 Task: Find connections with filter location Parvatsar with filter topic #Innovativewith filter profile language Potuguese with filter current company Red Chillies Entertainment with filter school VELS University with filter industry Security Guards and Patrol Services with filter service category Email Marketing with filter keywords title Product Manager
Action: Mouse moved to (565, 78)
Screenshot: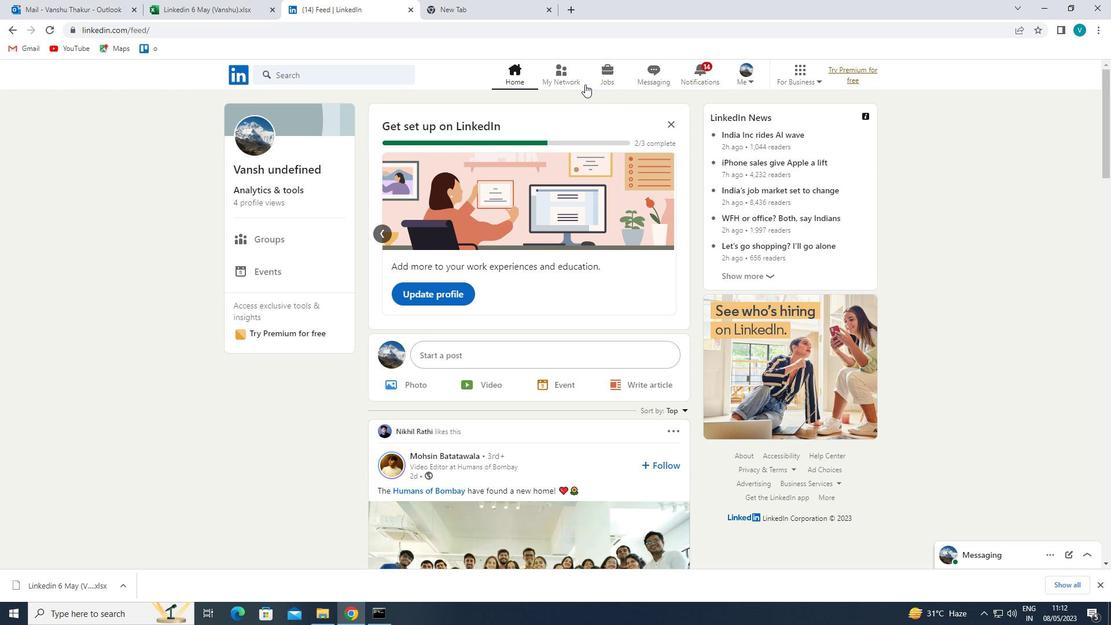 
Action: Mouse pressed left at (565, 78)
Screenshot: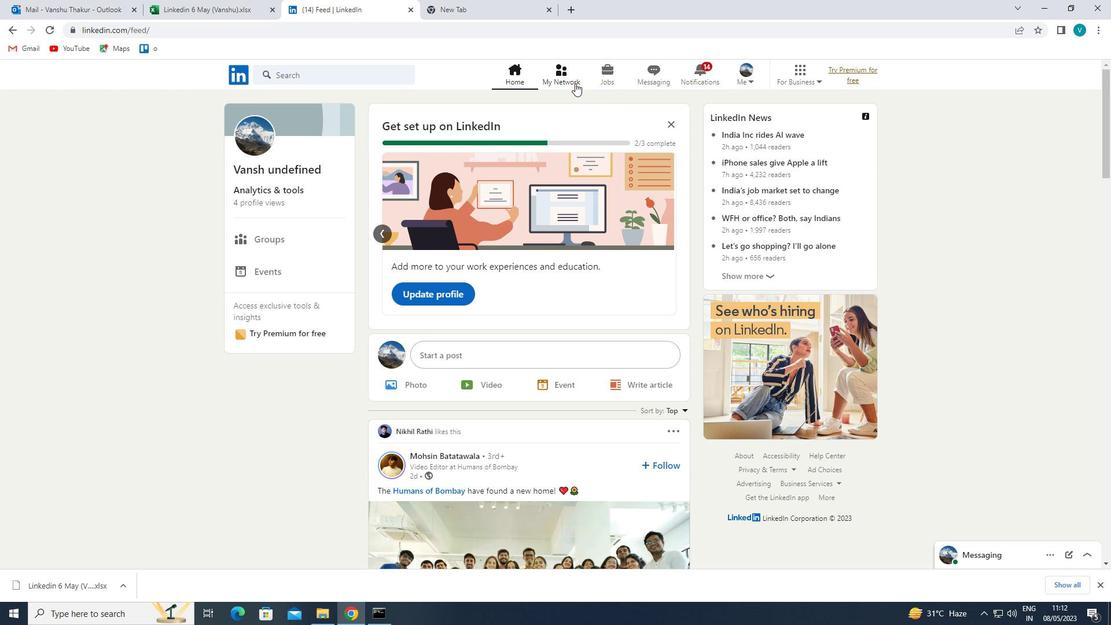 
Action: Mouse moved to (319, 144)
Screenshot: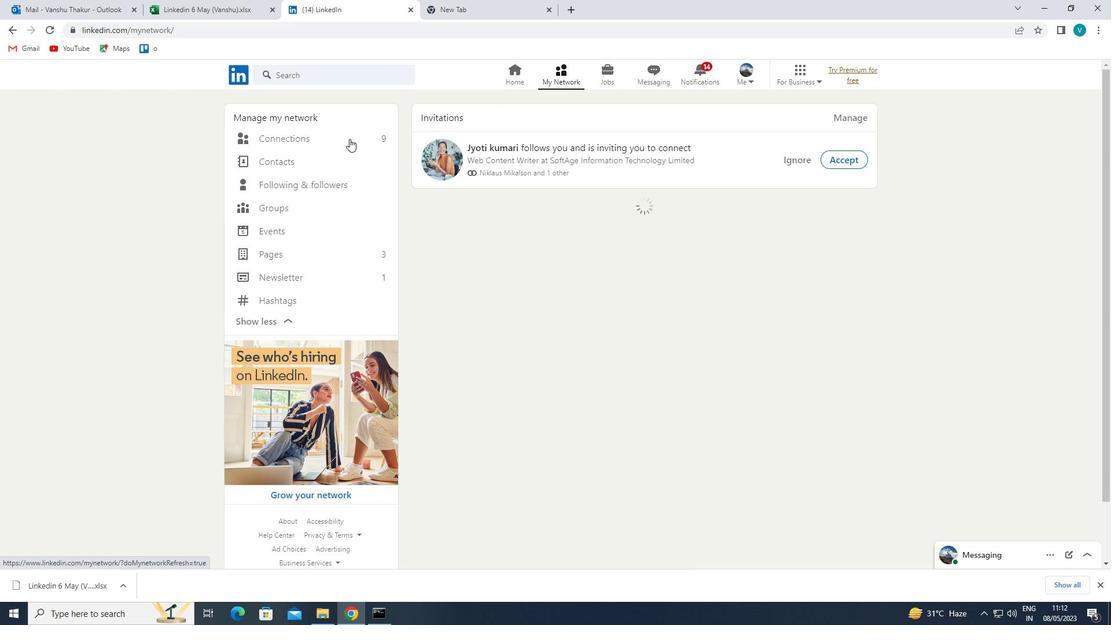 
Action: Mouse pressed left at (319, 144)
Screenshot: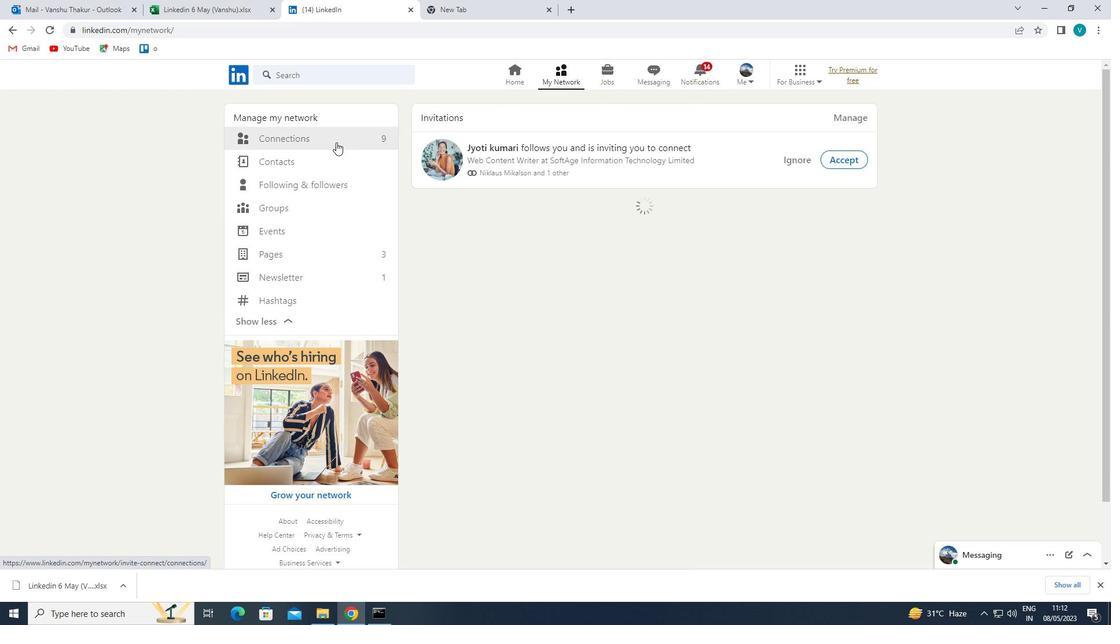 
Action: Mouse moved to (671, 137)
Screenshot: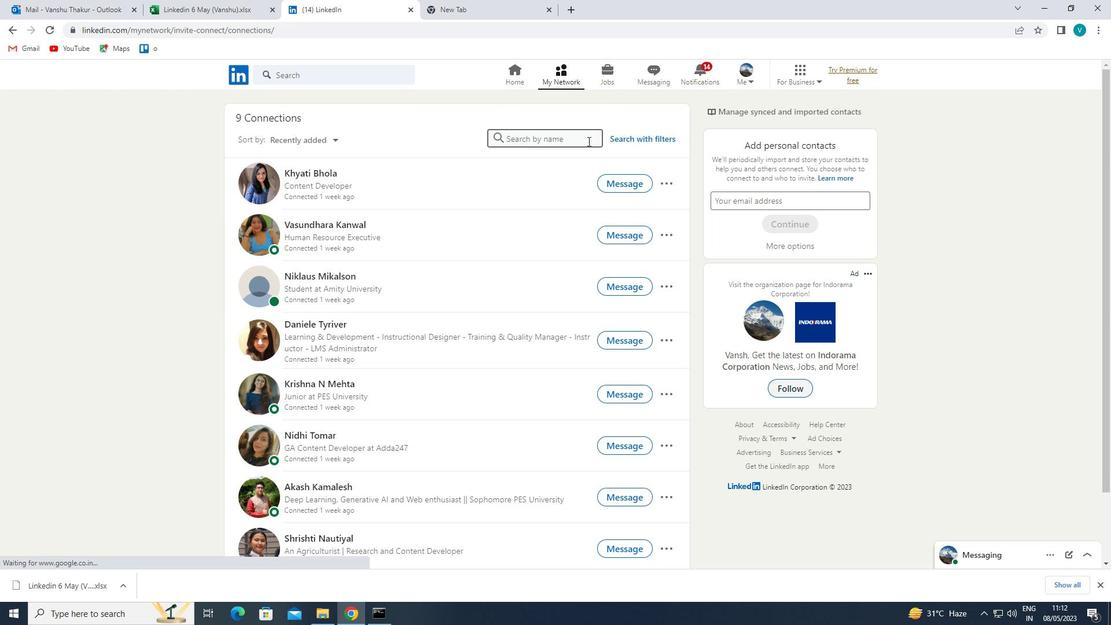 
Action: Mouse pressed left at (671, 137)
Screenshot: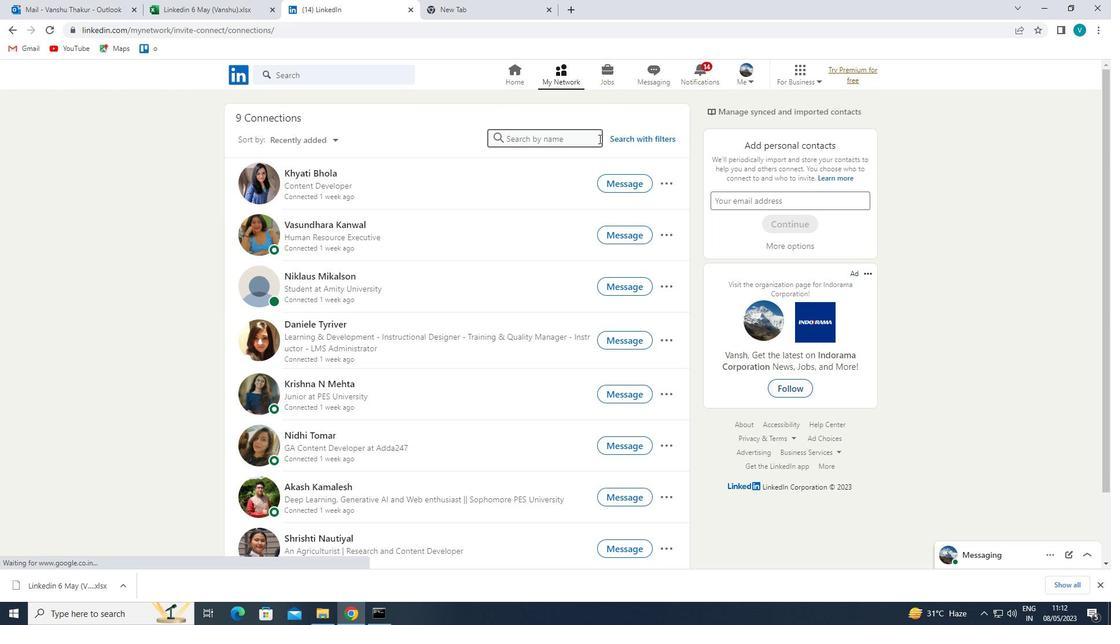 
Action: Mouse moved to (563, 108)
Screenshot: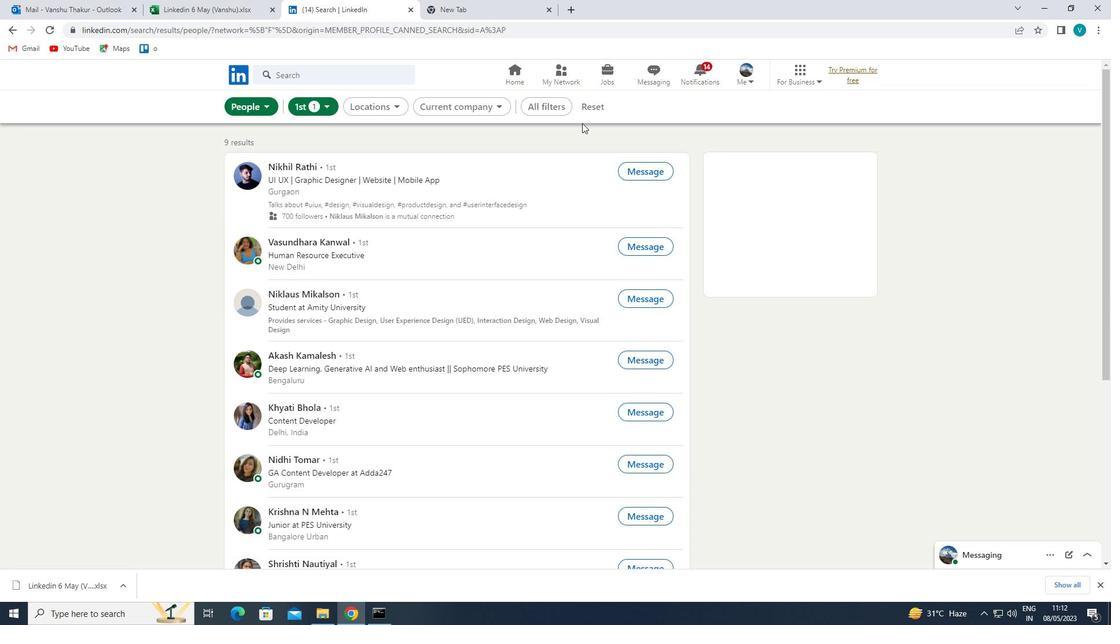 
Action: Mouse pressed left at (563, 108)
Screenshot: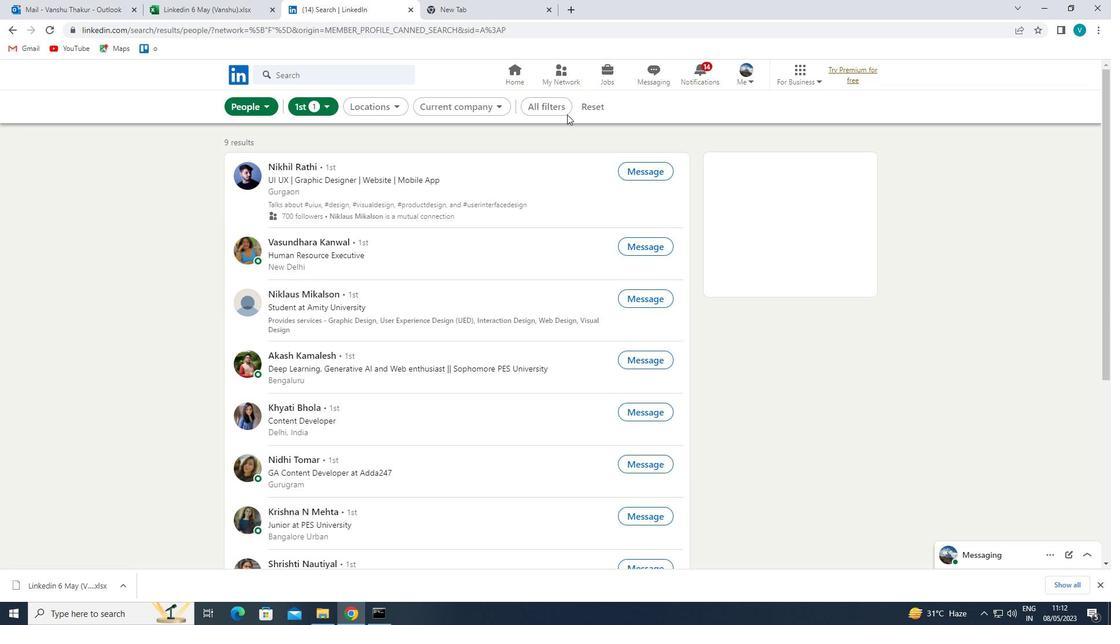 
Action: Mouse moved to (972, 231)
Screenshot: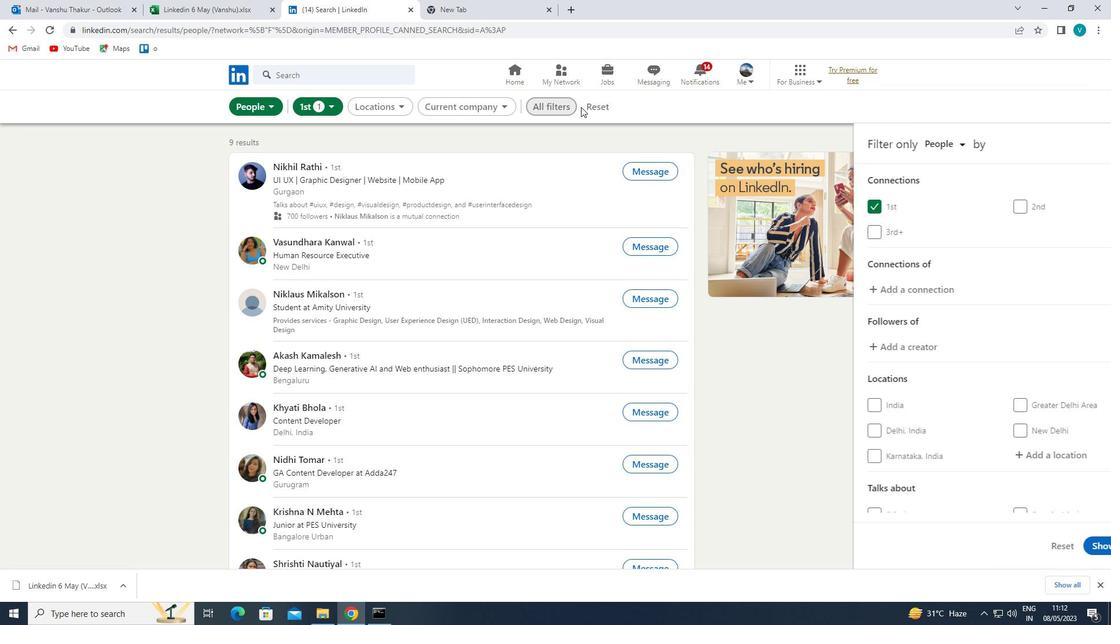 
Action: Mouse scrolled (972, 231) with delta (0, 0)
Screenshot: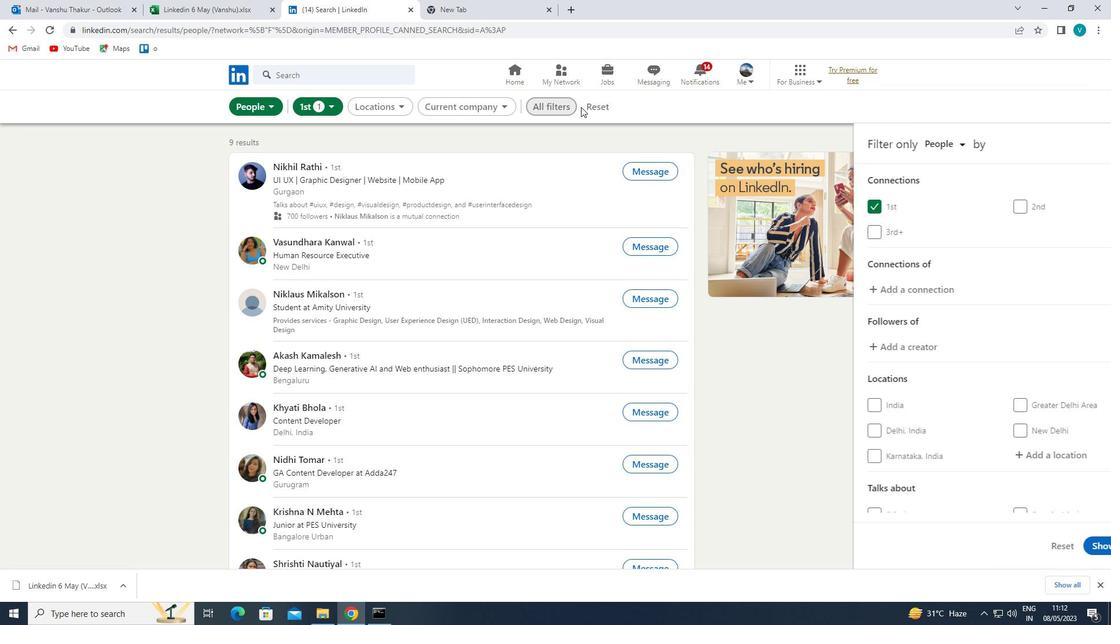 
Action: Mouse moved to (973, 233)
Screenshot: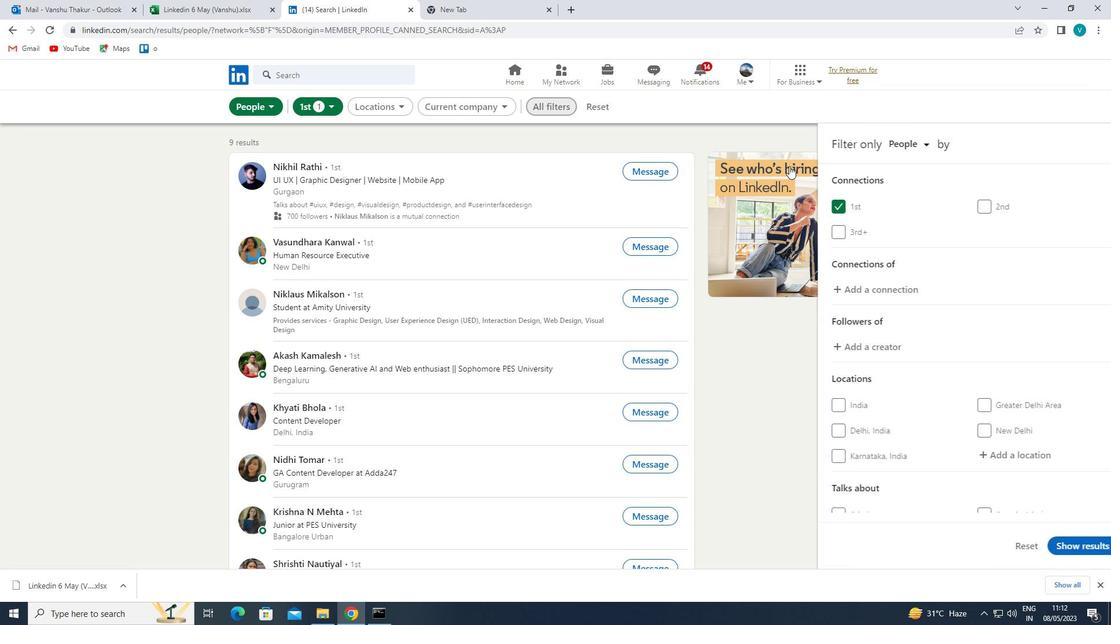
Action: Mouse scrolled (973, 233) with delta (0, 0)
Screenshot: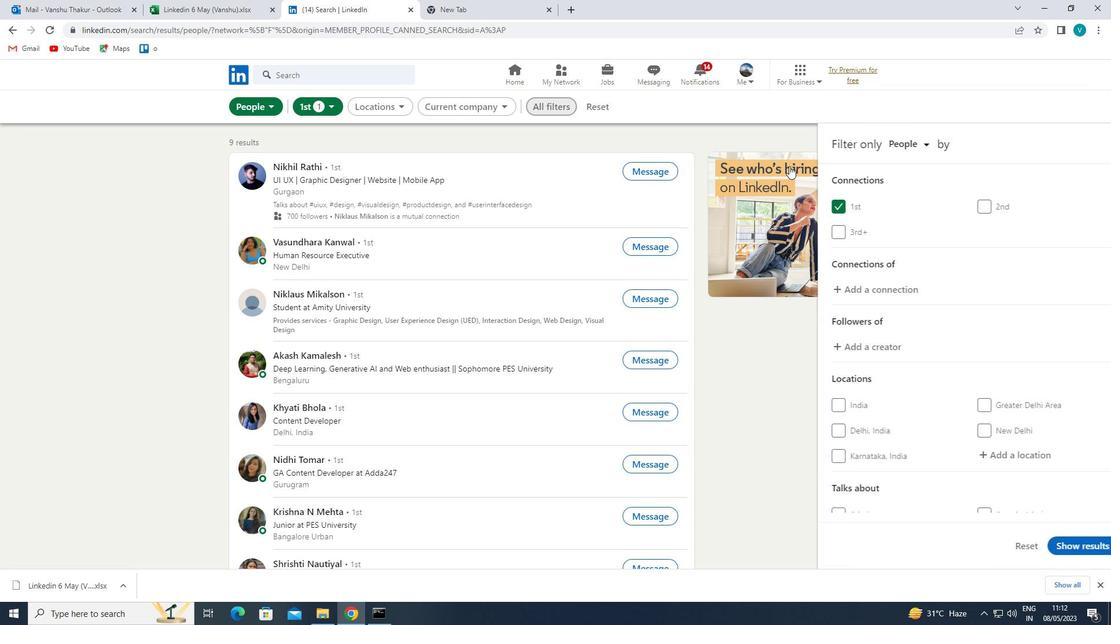 
Action: Mouse moved to (994, 335)
Screenshot: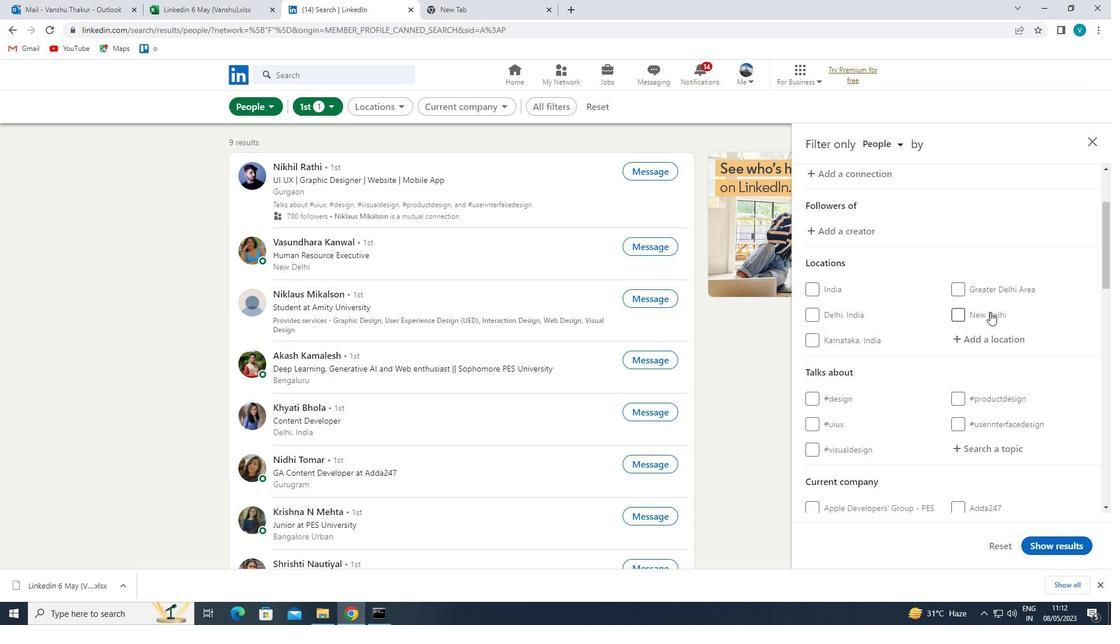 
Action: Mouse pressed left at (994, 335)
Screenshot: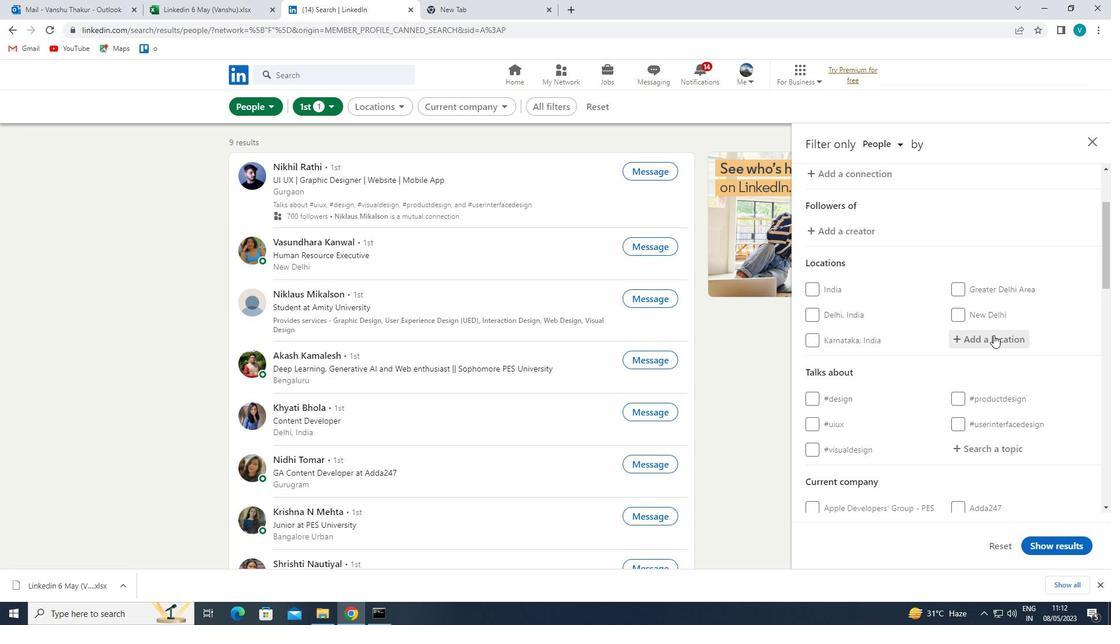
Action: Mouse moved to (944, 308)
Screenshot: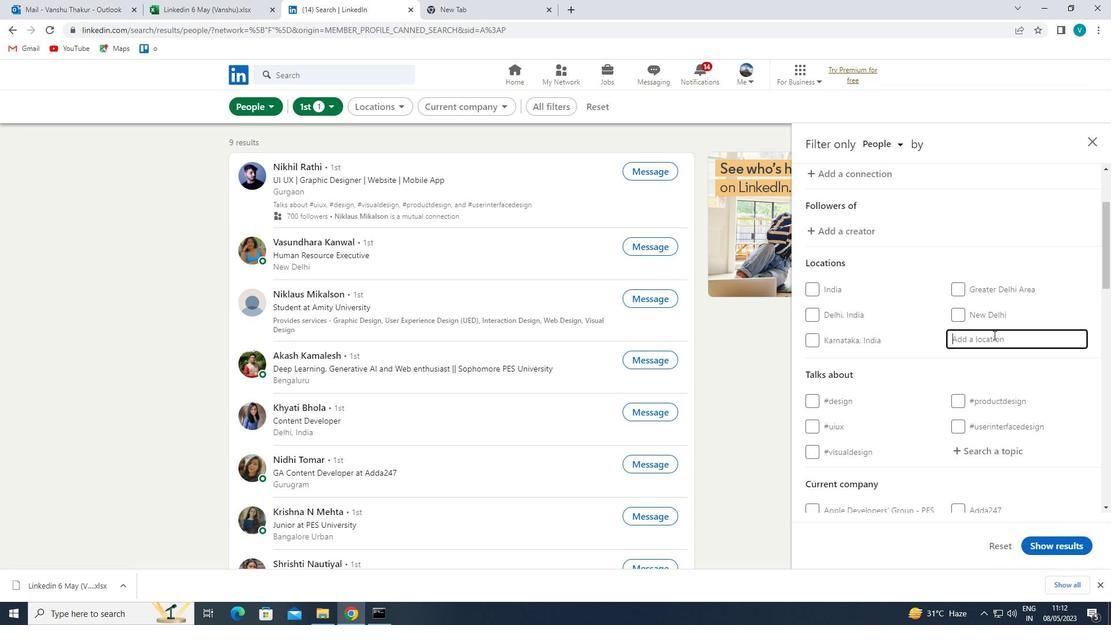 
Action: Key pressed <Key.shift>PARVATASR
Screenshot: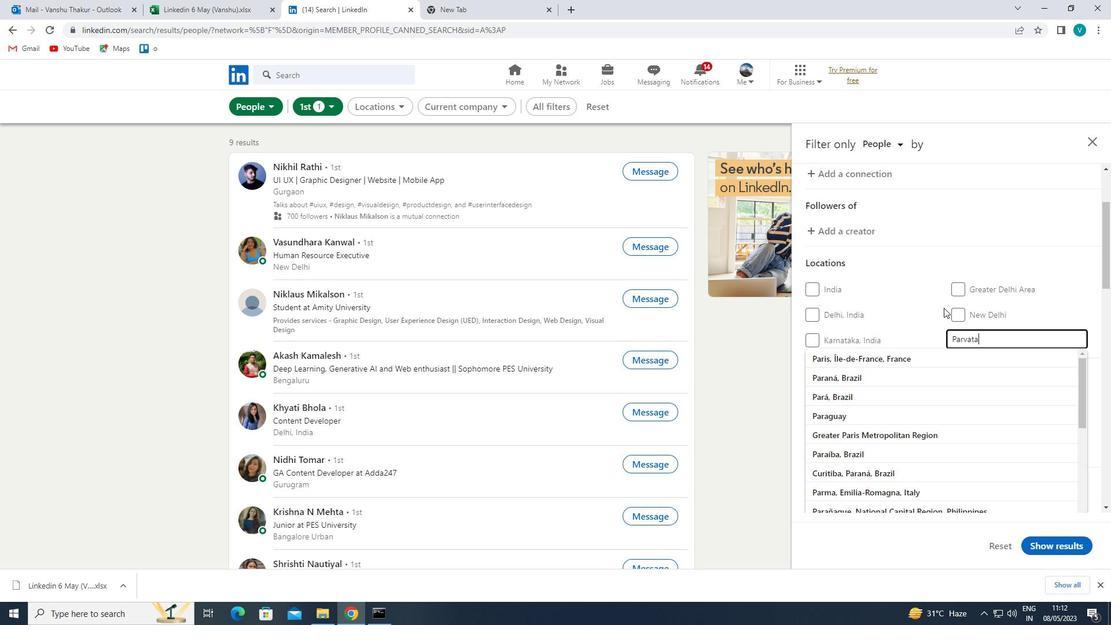 
Action: Mouse moved to (951, 333)
Screenshot: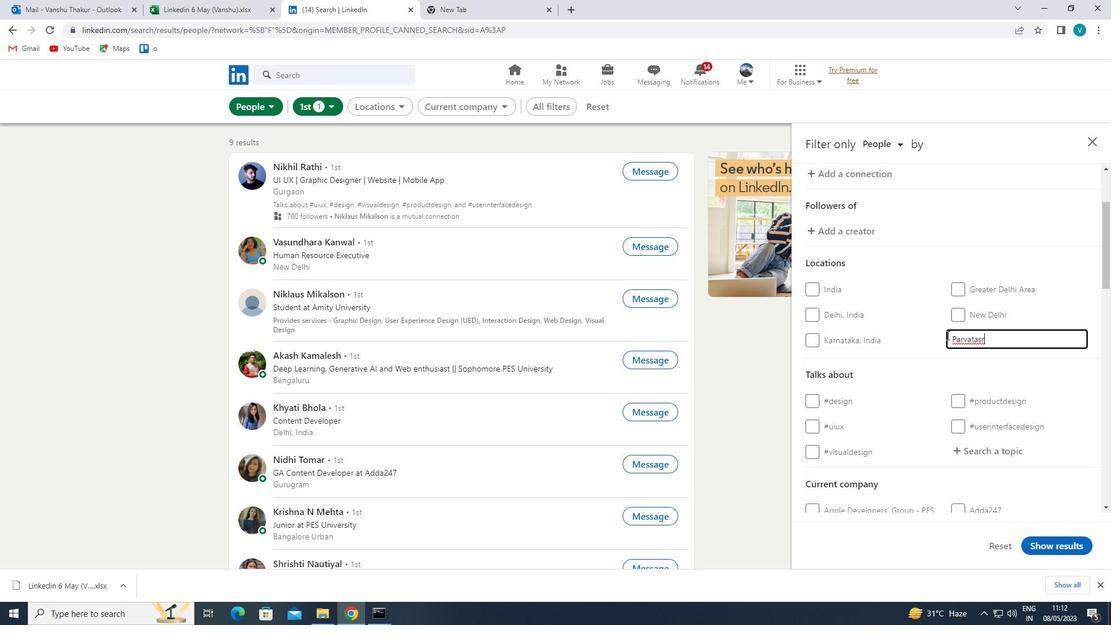 
Action: Key pressed <Key.backspace><Key.backspace><Key.backspace>SAR
Screenshot: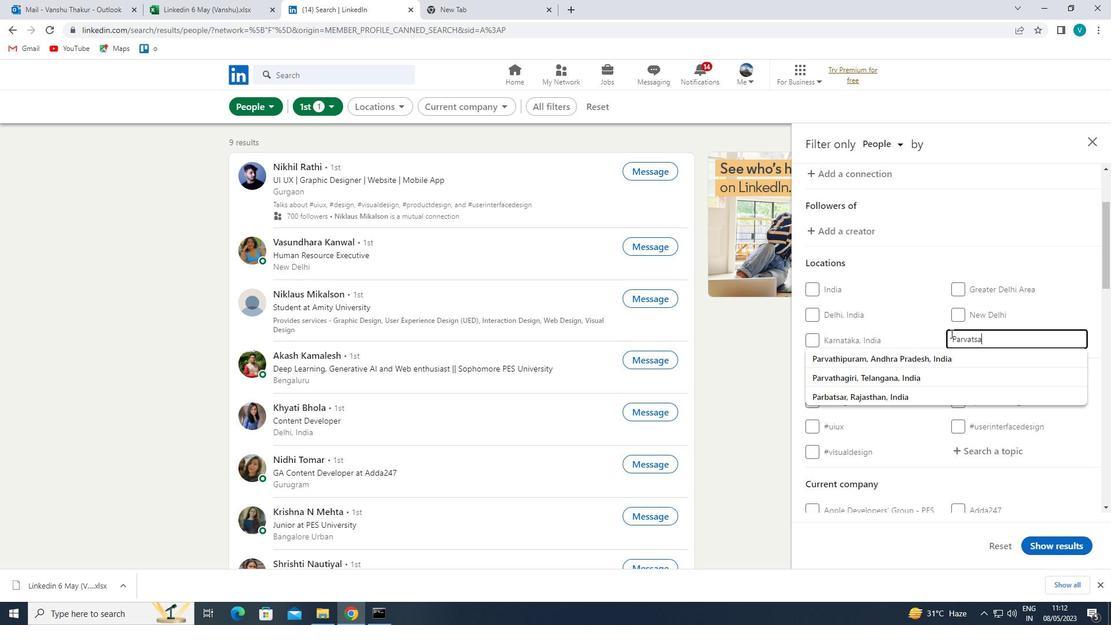 
Action: Mouse moved to (958, 350)
Screenshot: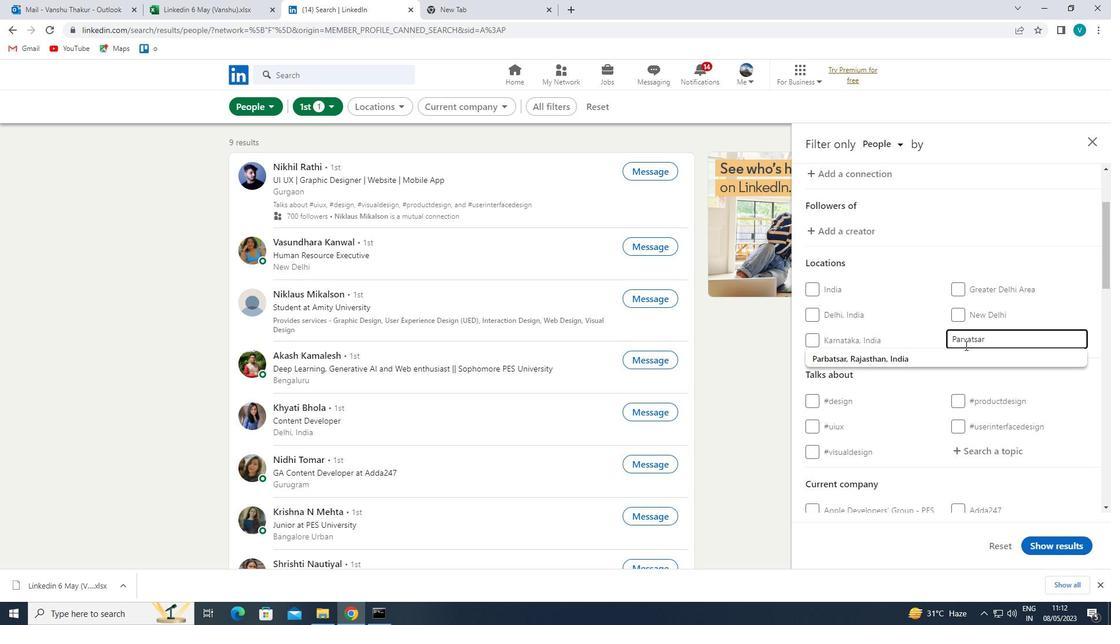
Action: Mouse pressed left at (958, 350)
Screenshot: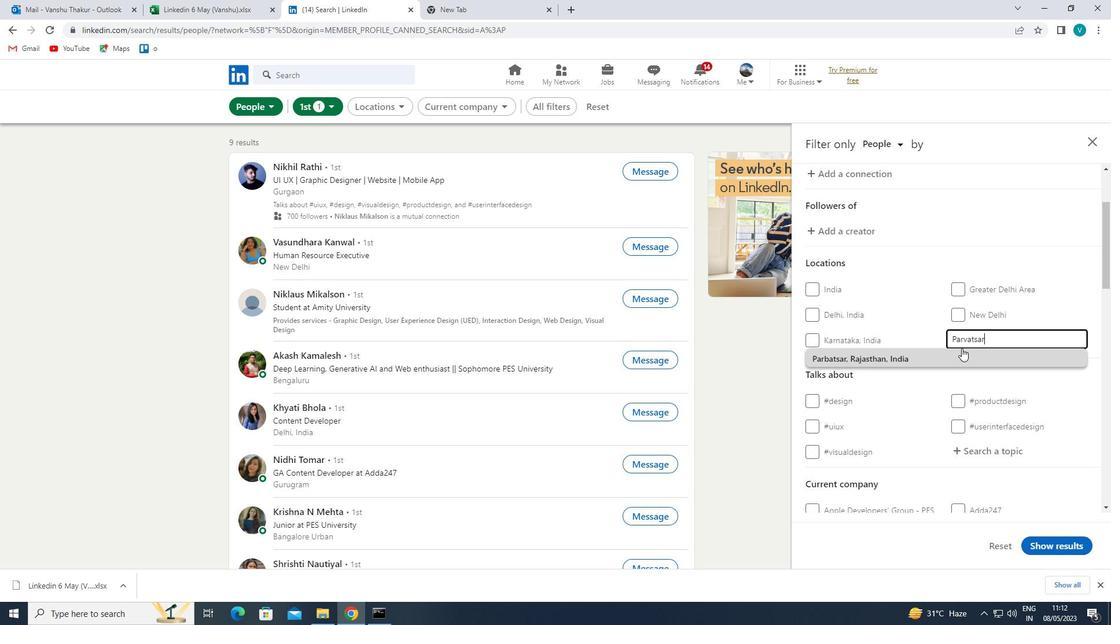 
Action: Mouse moved to (961, 356)
Screenshot: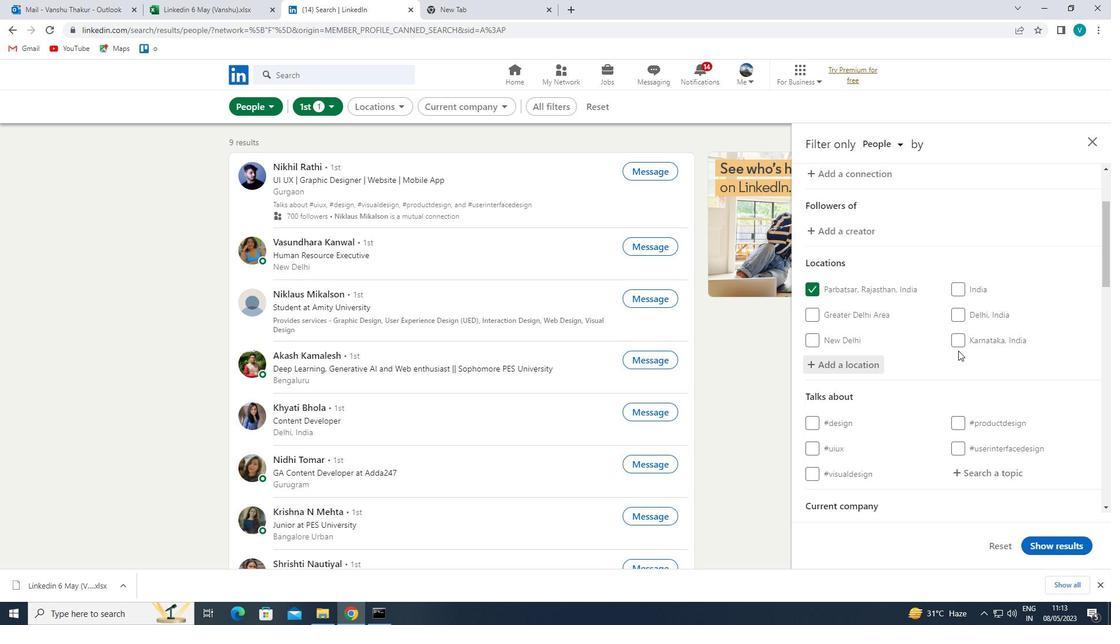 
Action: Mouse scrolled (961, 356) with delta (0, 0)
Screenshot: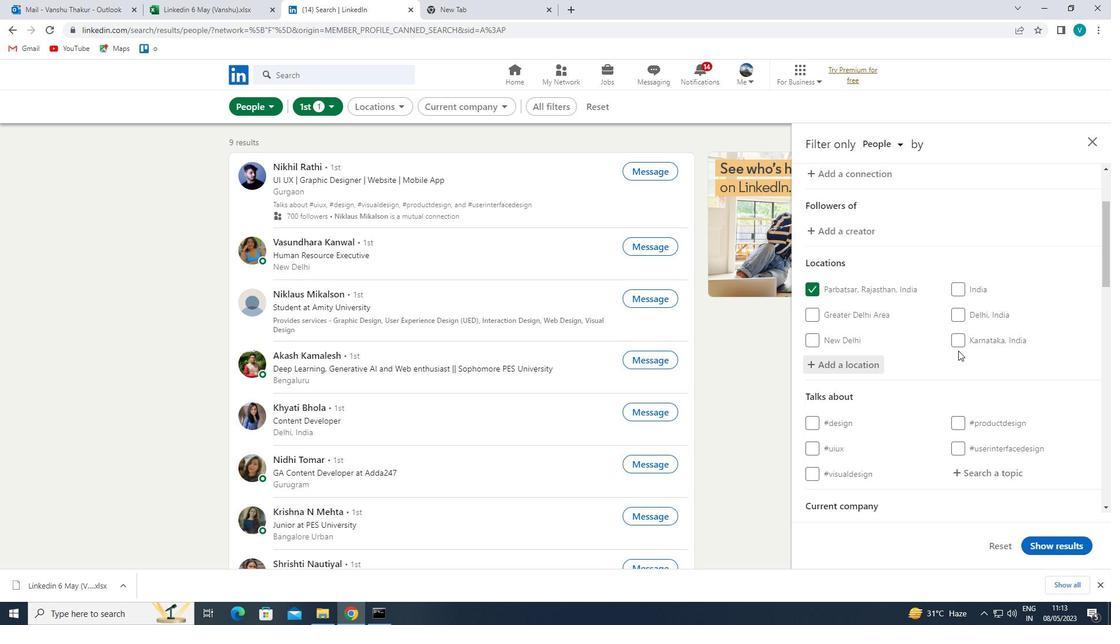 
Action: Mouse moved to (963, 359)
Screenshot: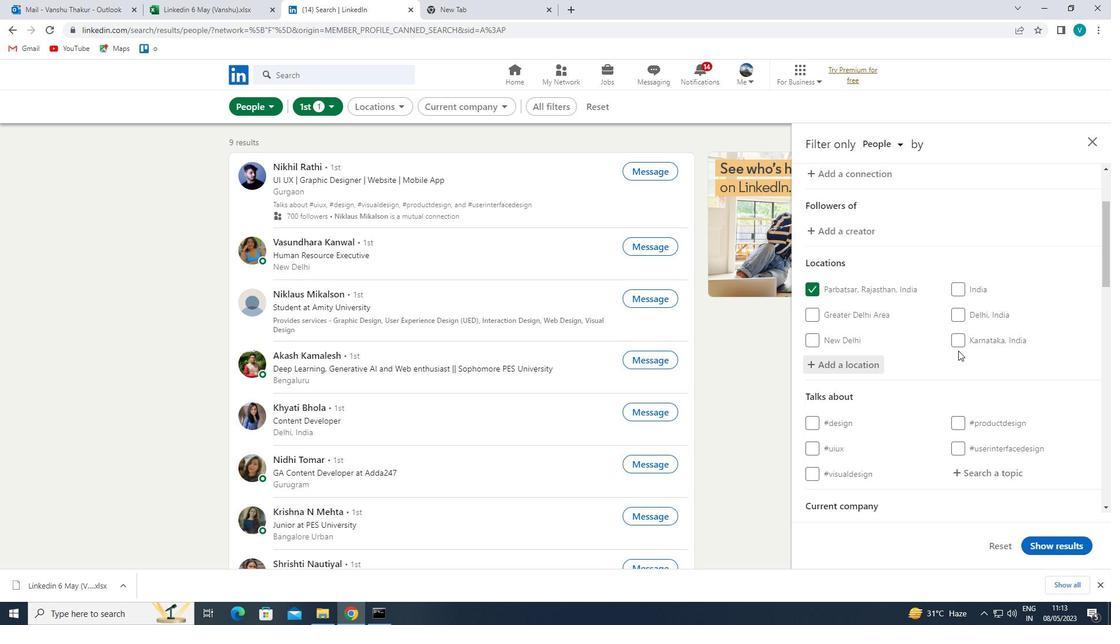 
Action: Mouse scrolled (963, 358) with delta (0, 0)
Screenshot: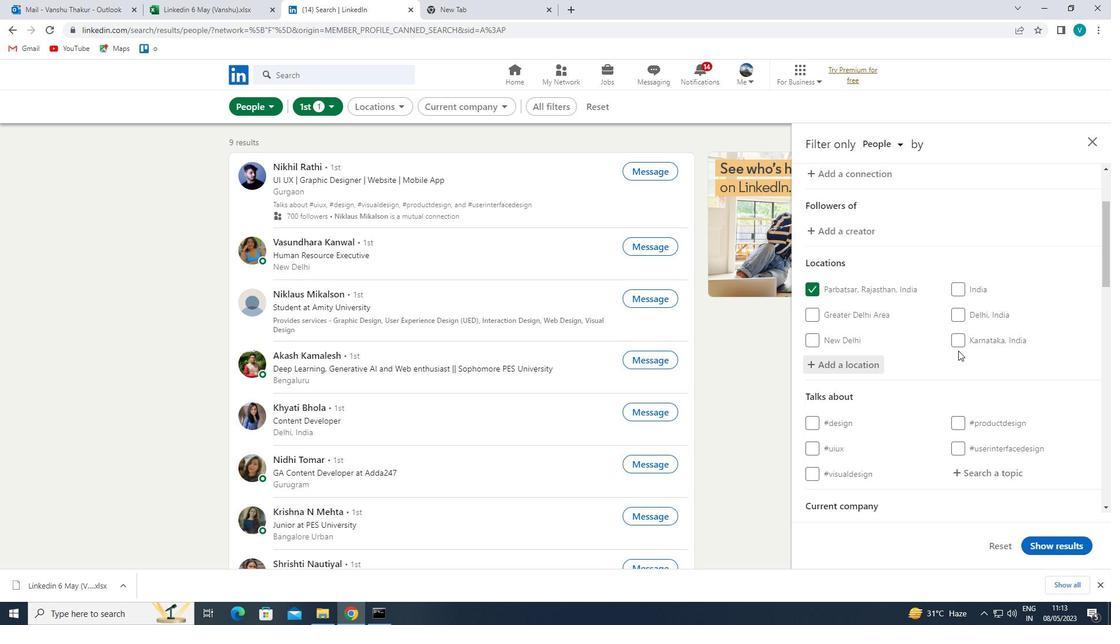 
Action: Mouse moved to (991, 362)
Screenshot: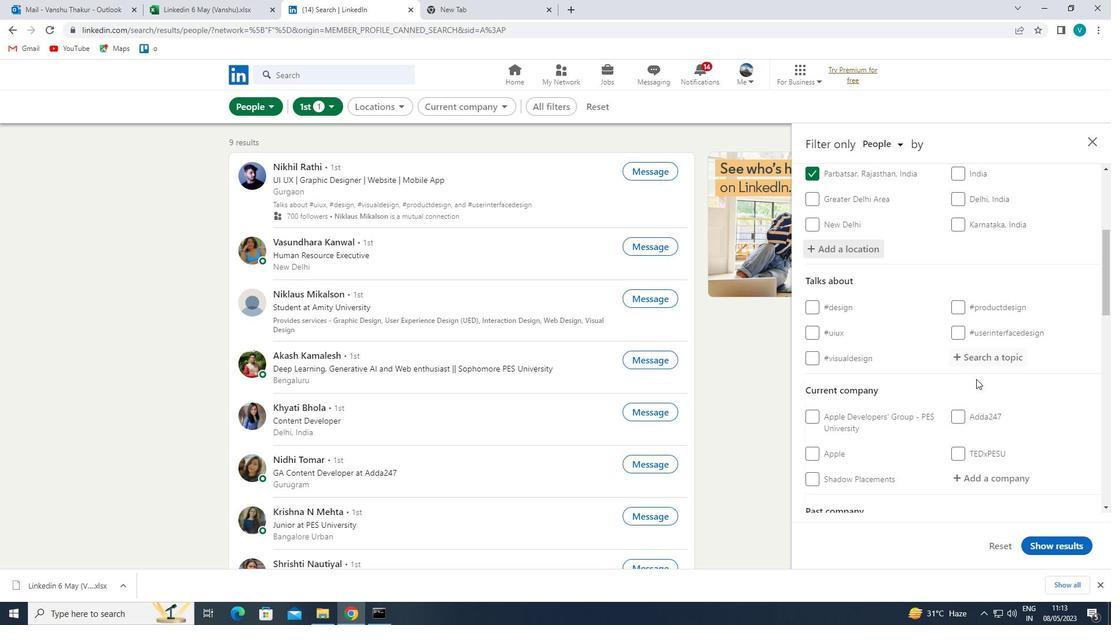 
Action: Mouse pressed left at (991, 362)
Screenshot: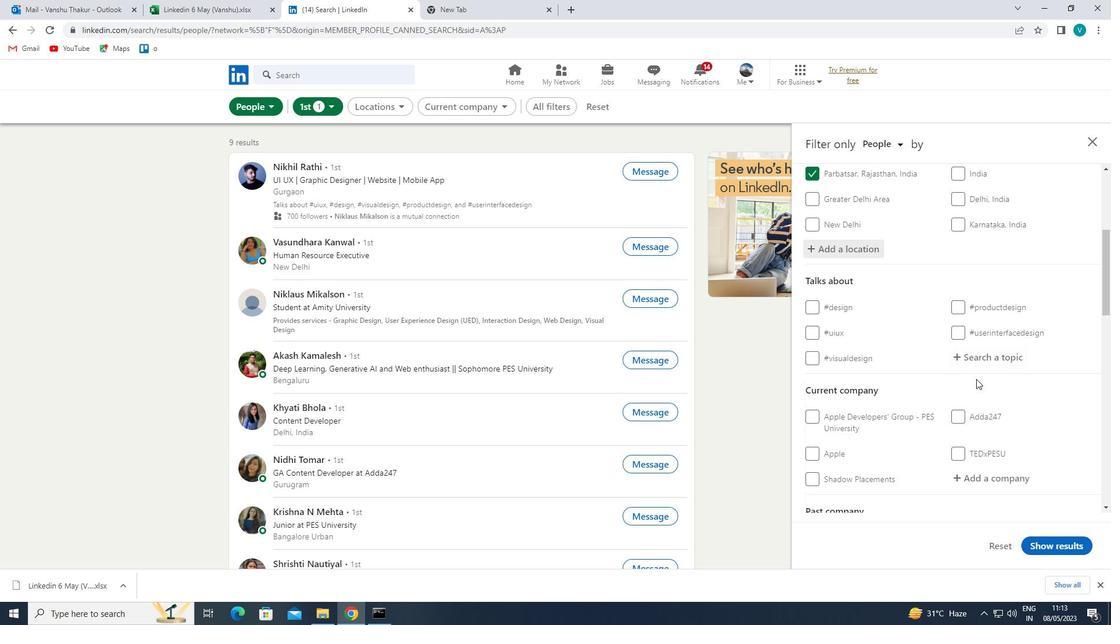 
Action: Mouse moved to (992, 361)
Screenshot: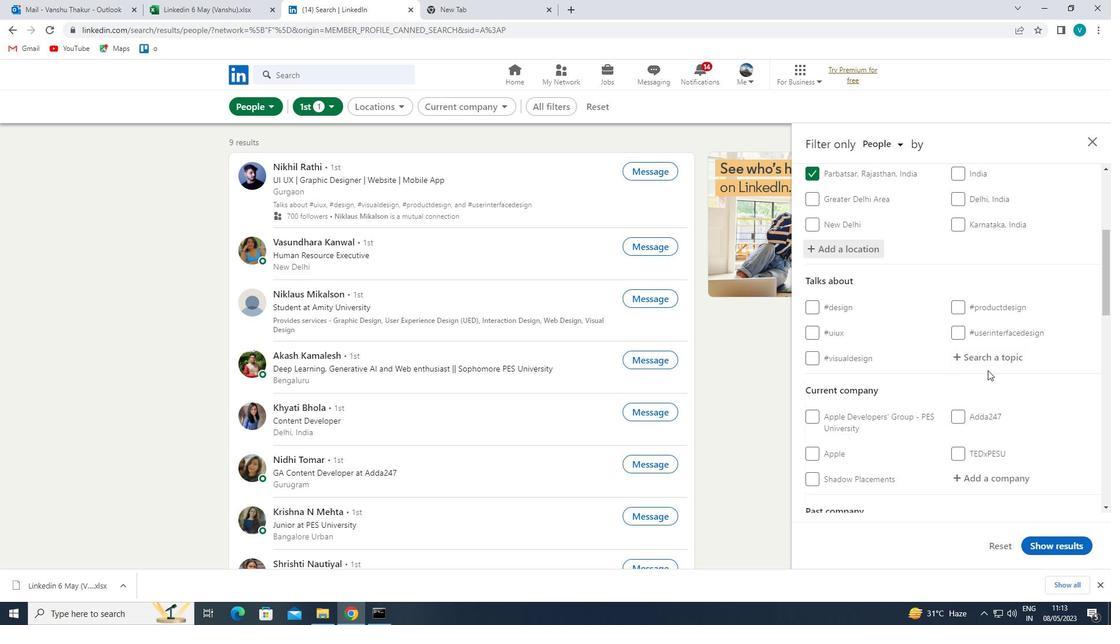 
Action: Key pressed INNO
Screenshot: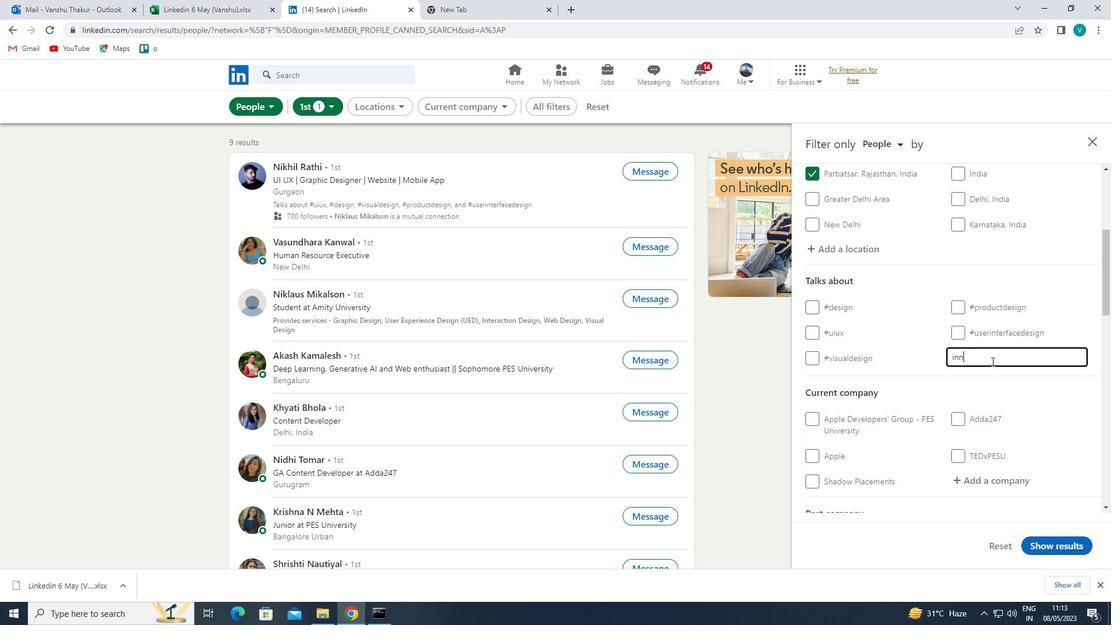 
Action: Mouse moved to (968, 347)
Screenshot: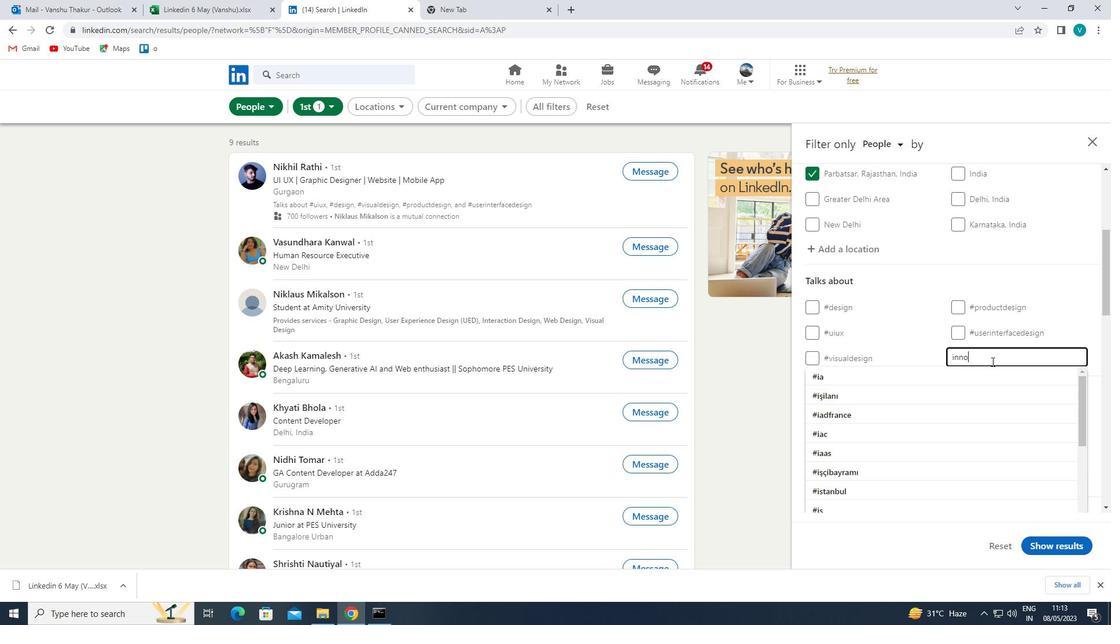 
Action: Key pressed VA
Screenshot: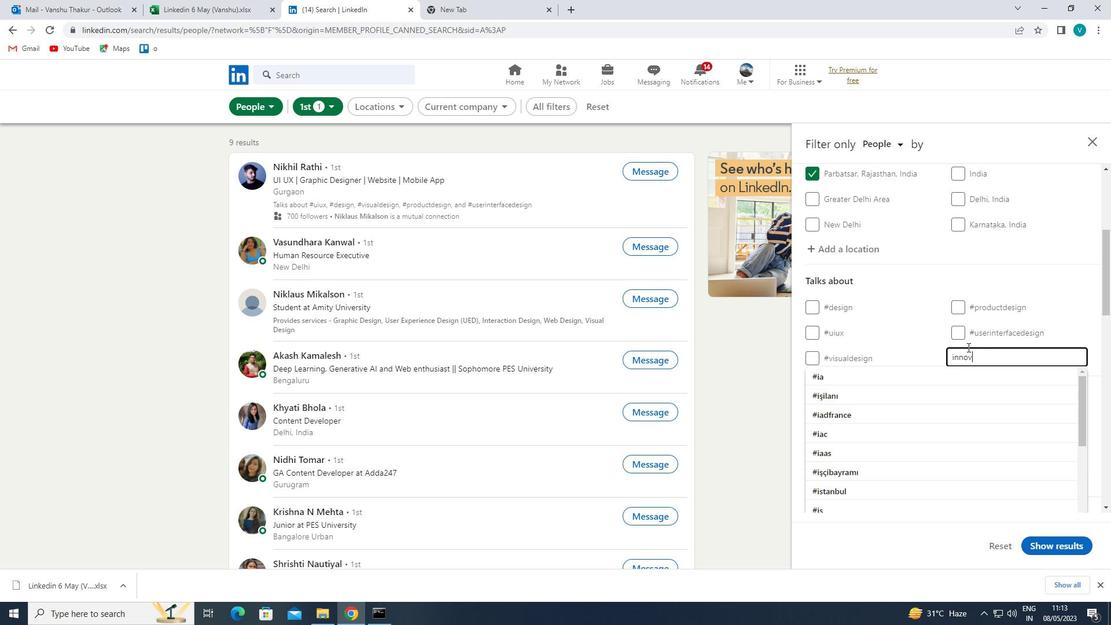 
Action: Mouse moved to (986, 328)
Screenshot: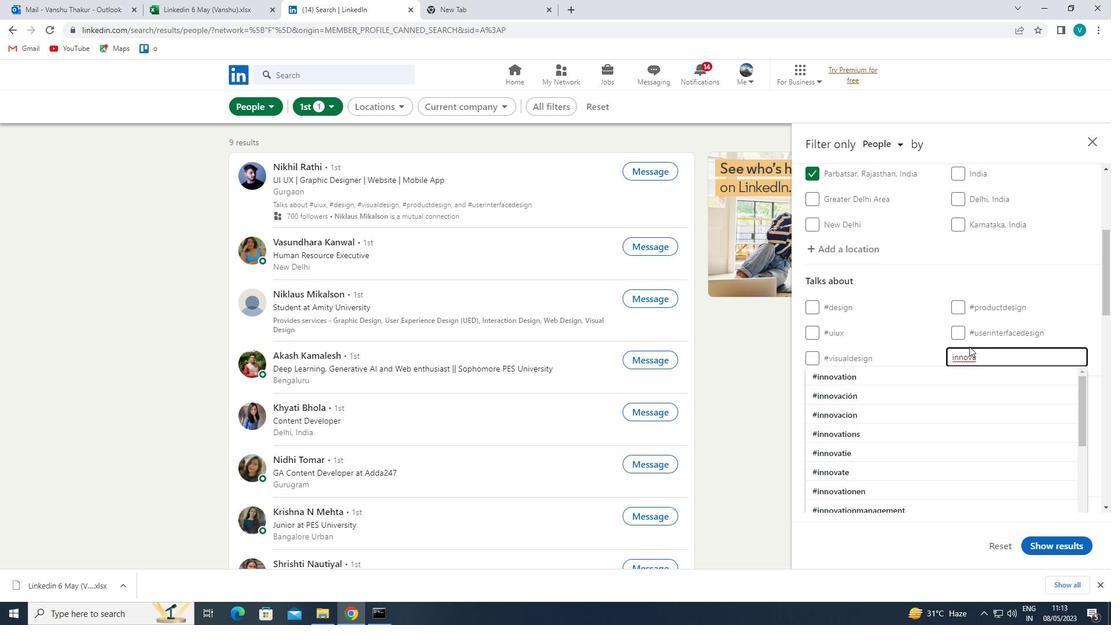 
Action: Key pressed TIVE
Screenshot: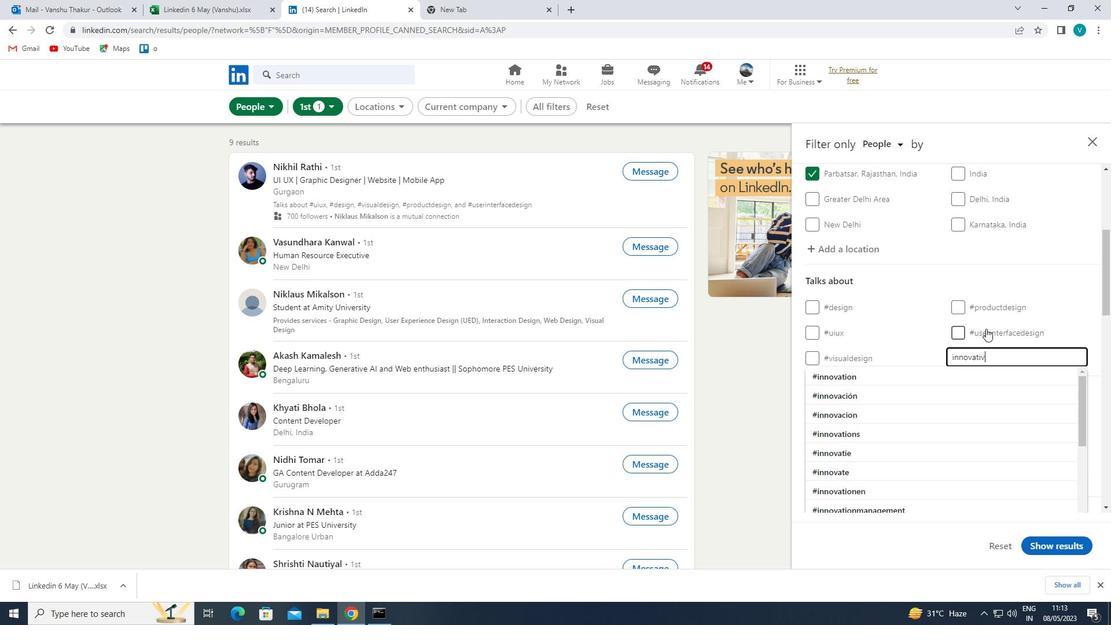 
Action: Mouse moved to (922, 369)
Screenshot: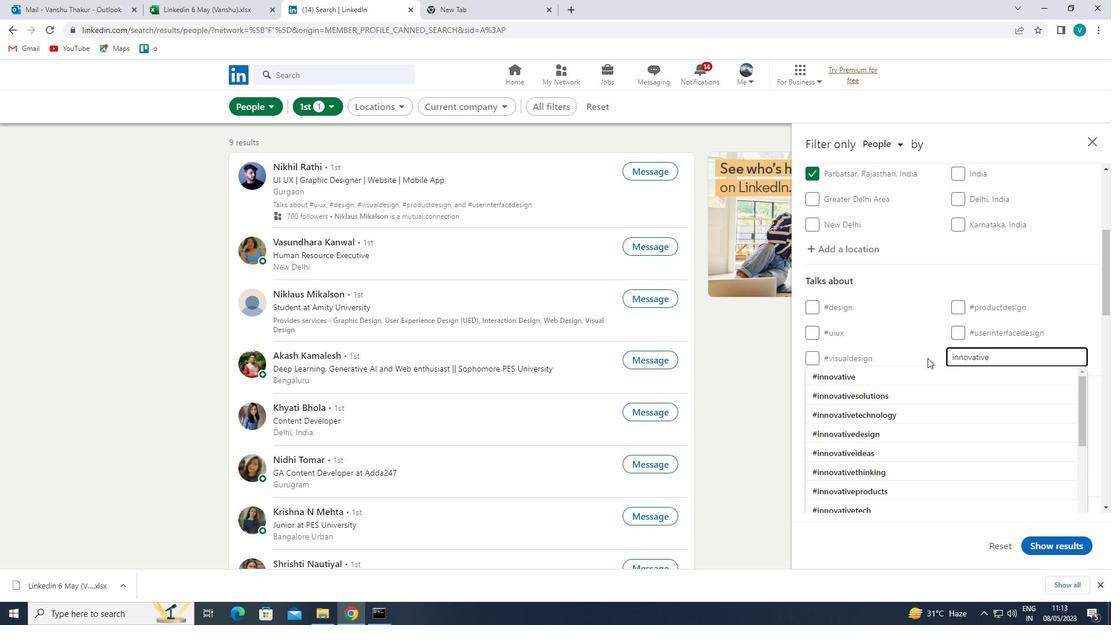 
Action: Mouse pressed left at (922, 369)
Screenshot: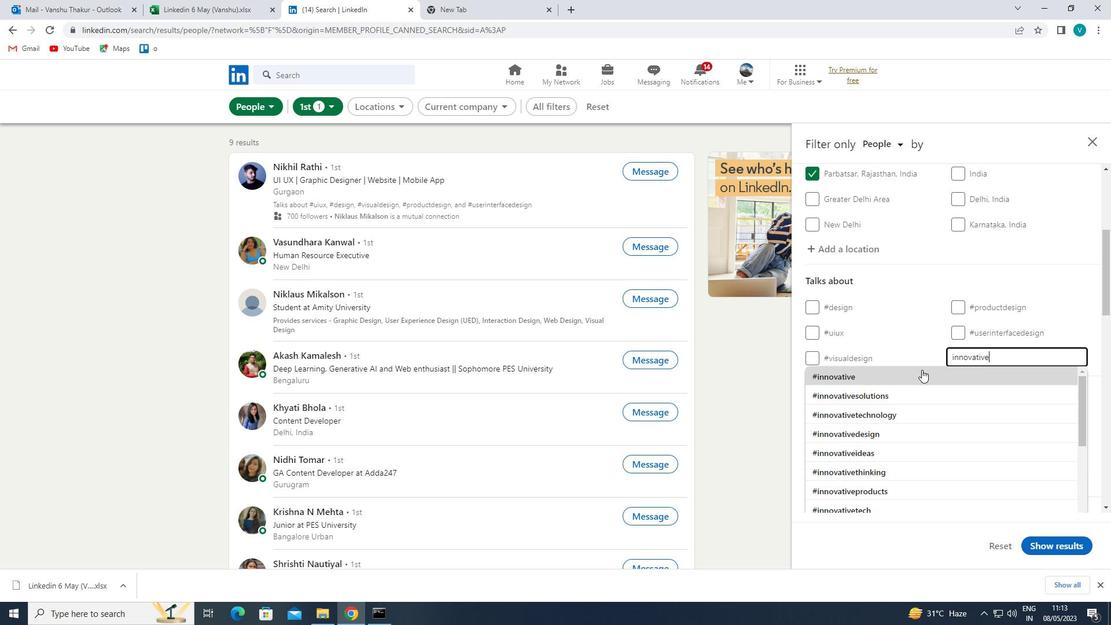 
Action: Mouse moved to (923, 370)
Screenshot: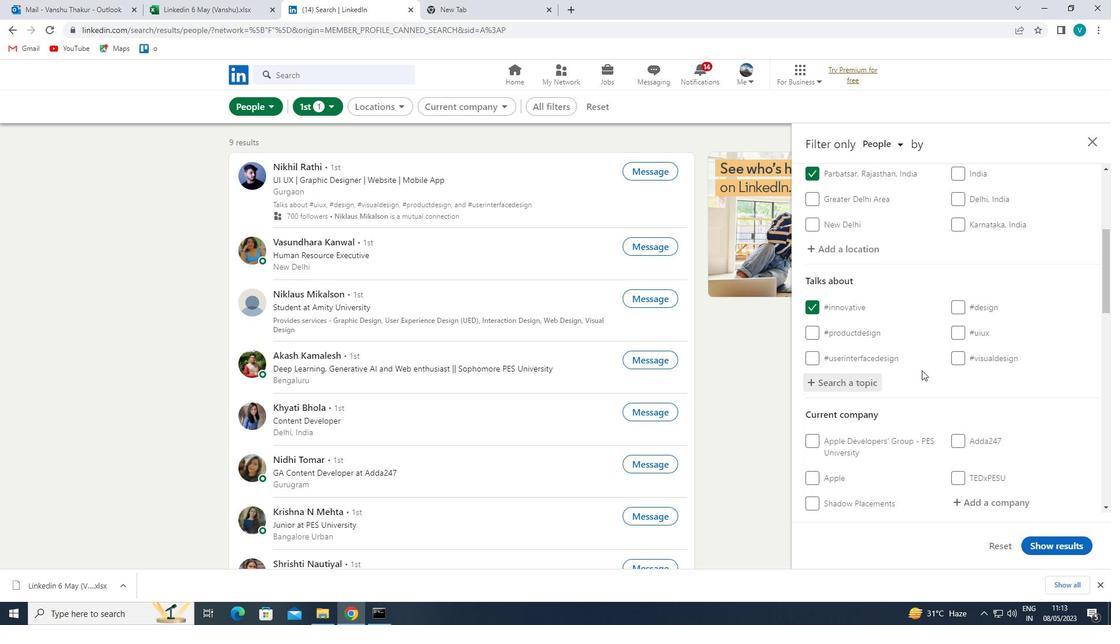 
Action: Mouse scrolled (923, 369) with delta (0, 0)
Screenshot: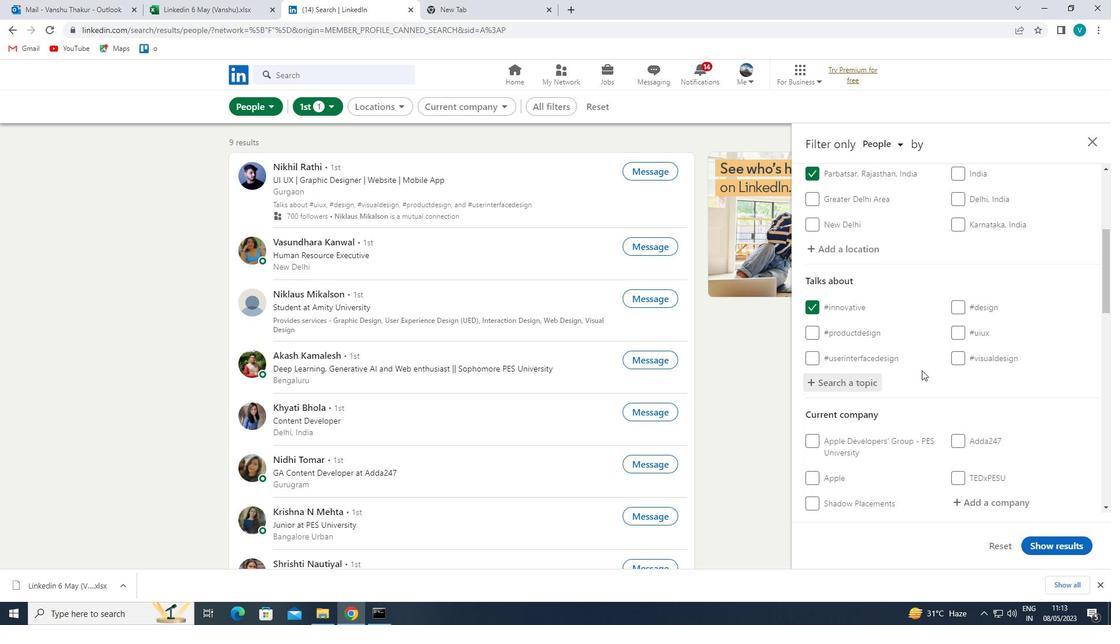 
Action: Mouse moved to (924, 372)
Screenshot: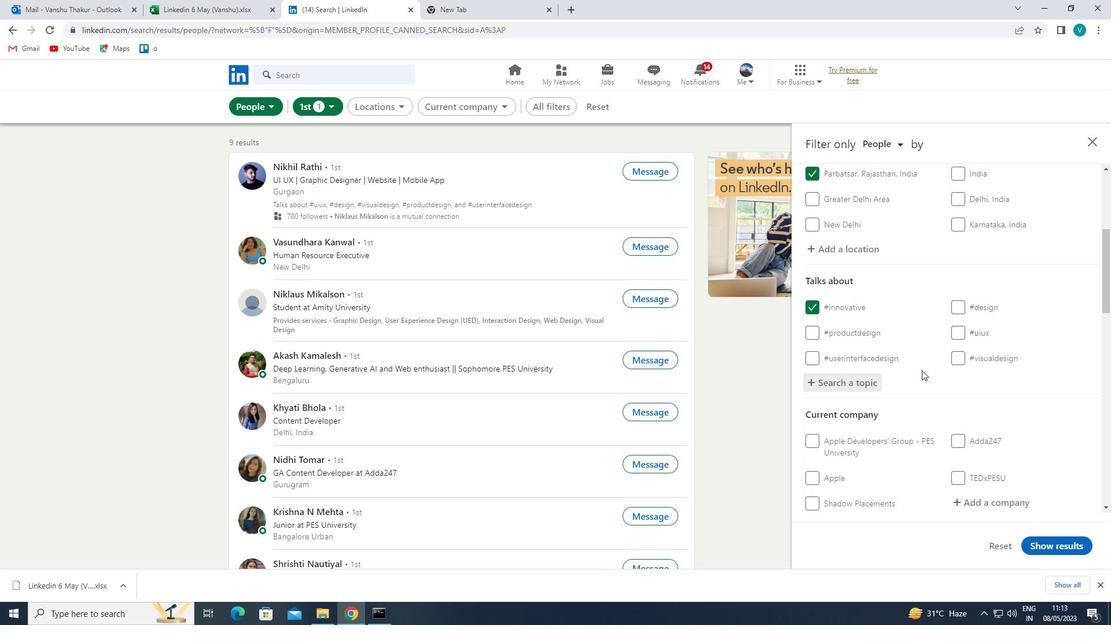 
Action: Mouse scrolled (924, 371) with delta (0, 0)
Screenshot: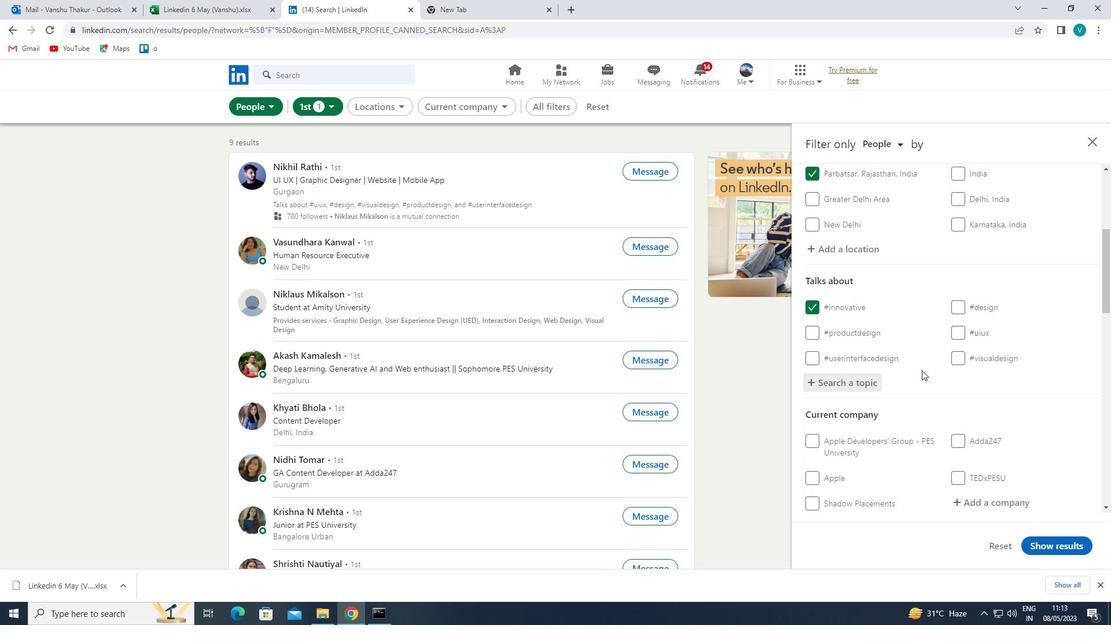 
Action: Mouse moved to (925, 374)
Screenshot: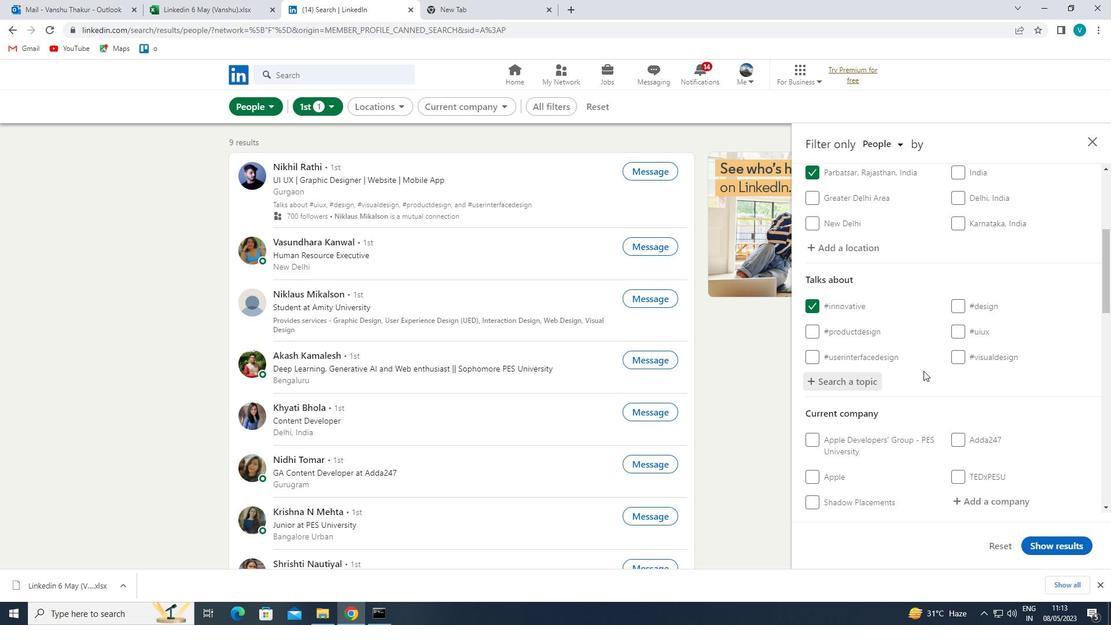 
Action: Mouse scrolled (925, 373) with delta (0, 0)
Screenshot: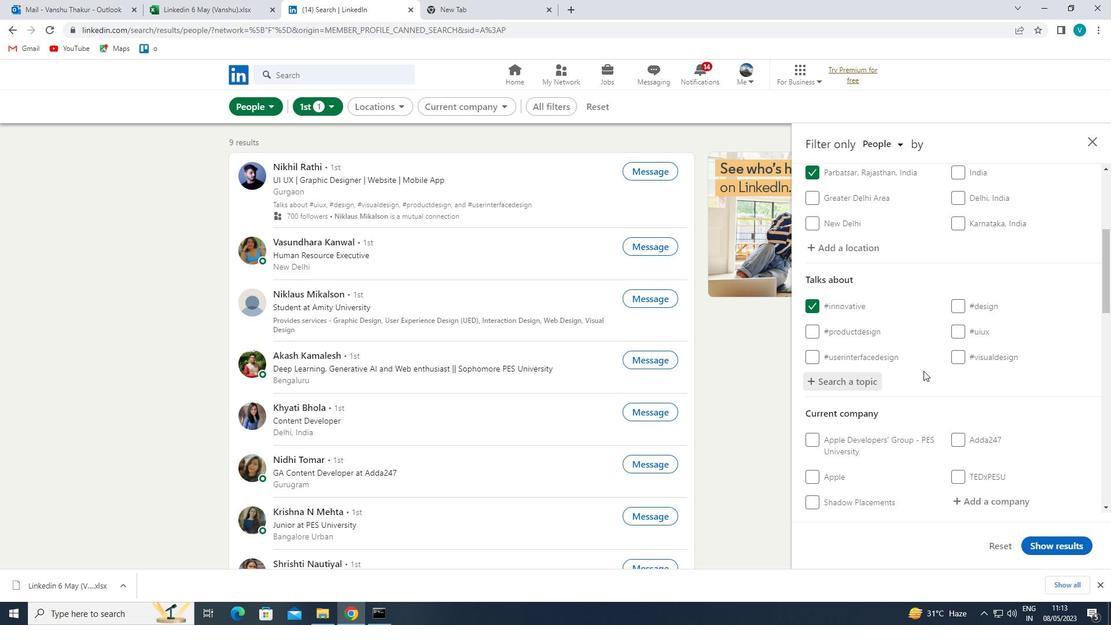 
Action: Mouse moved to (926, 374)
Screenshot: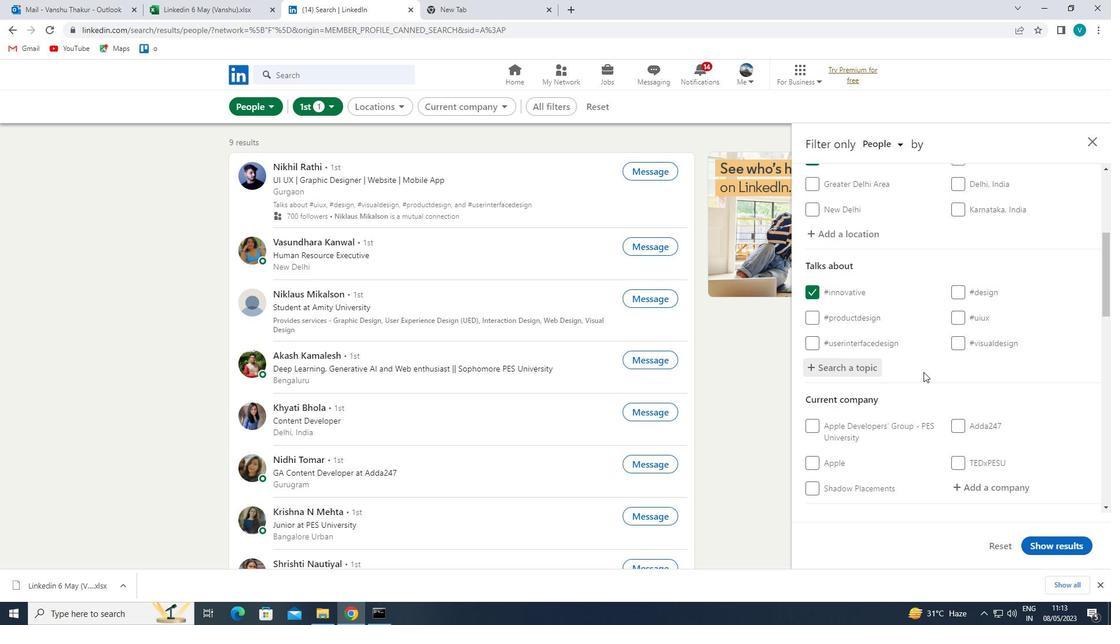 
Action: Mouse scrolled (926, 373) with delta (0, 0)
Screenshot: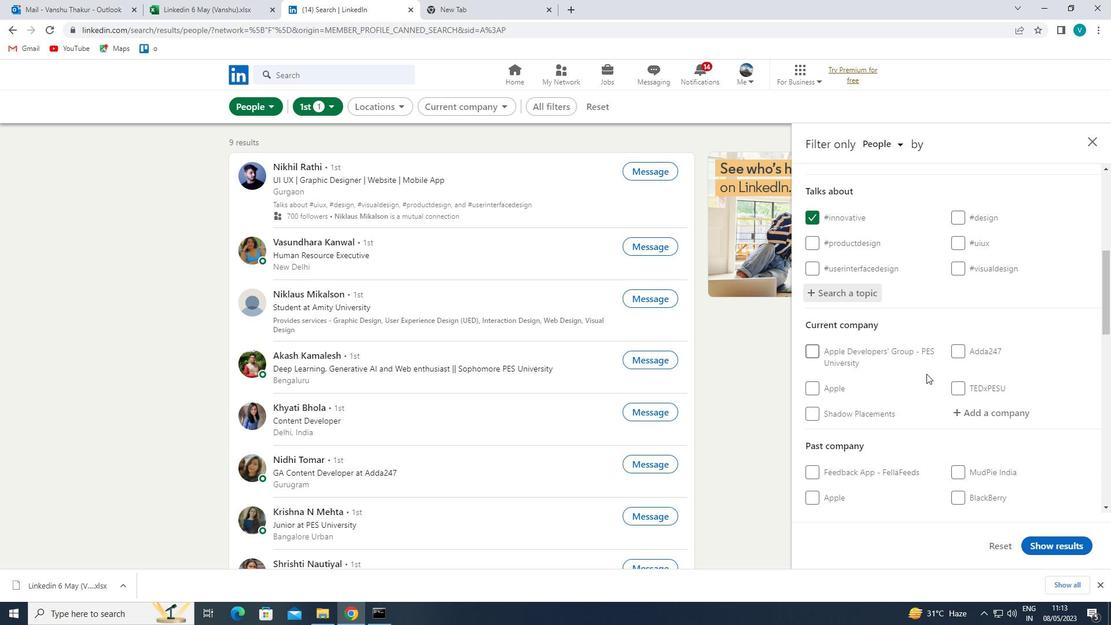 
Action: Mouse moved to (992, 275)
Screenshot: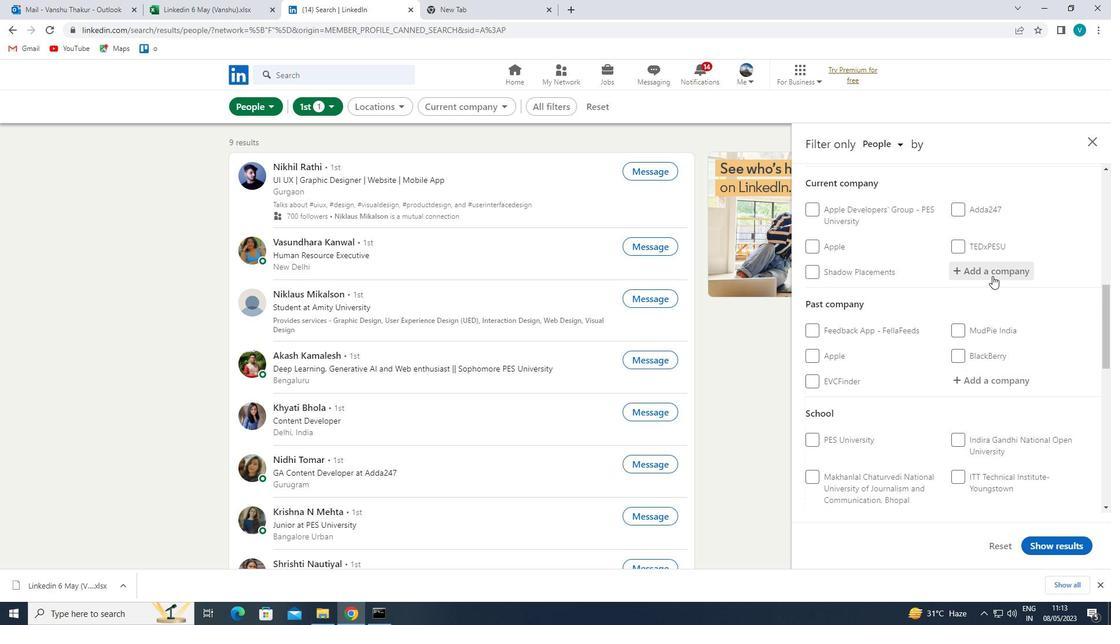 
Action: Mouse pressed left at (992, 275)
Screenshot: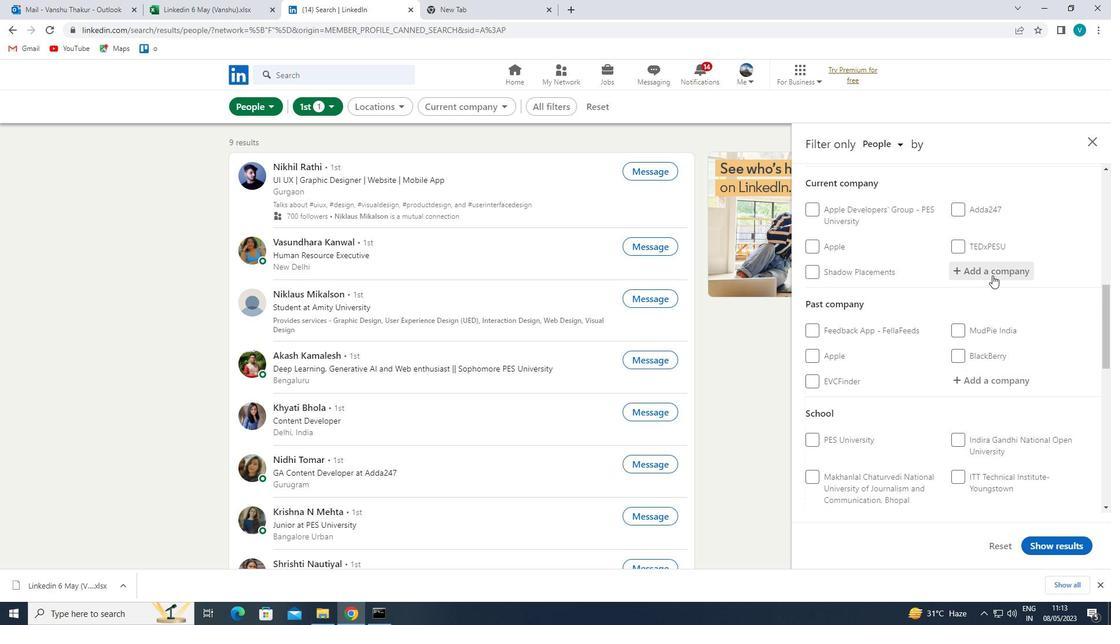 
Action: Key pressed <Key.shift>RED<Key.space><Key.shift><Key.shift><Key.shift><Key.shift><Key.shift><Key.shift><Key.shift><Key.shift><Key.shift><Key.shift><Key.shift>CHILLIES
Screenshot: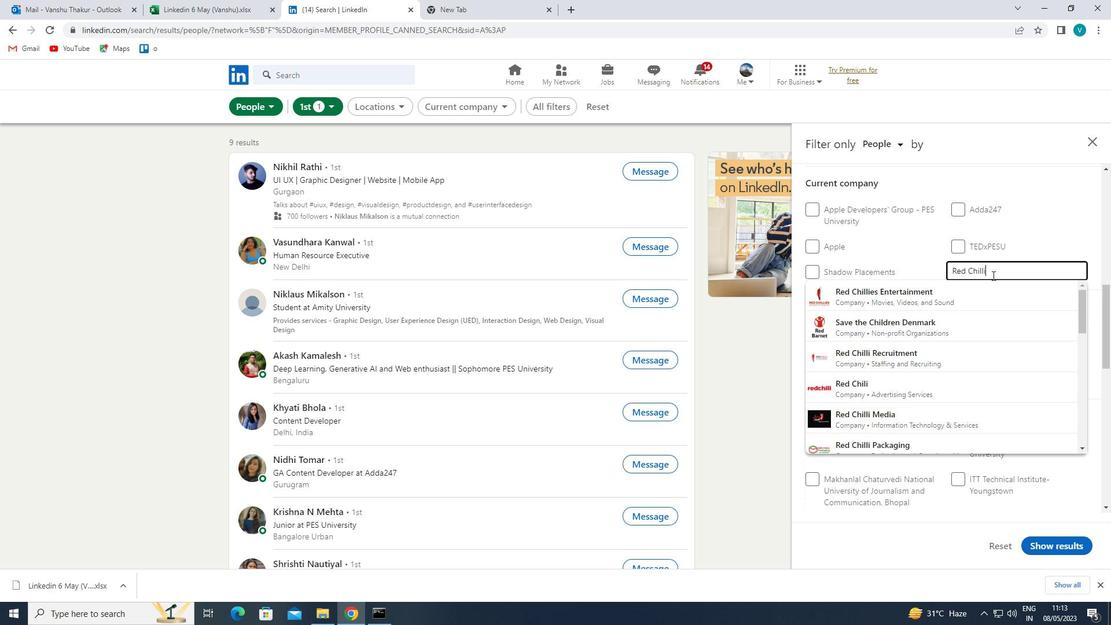 
Action: Mouse moved to (980, 287)
Screenshot: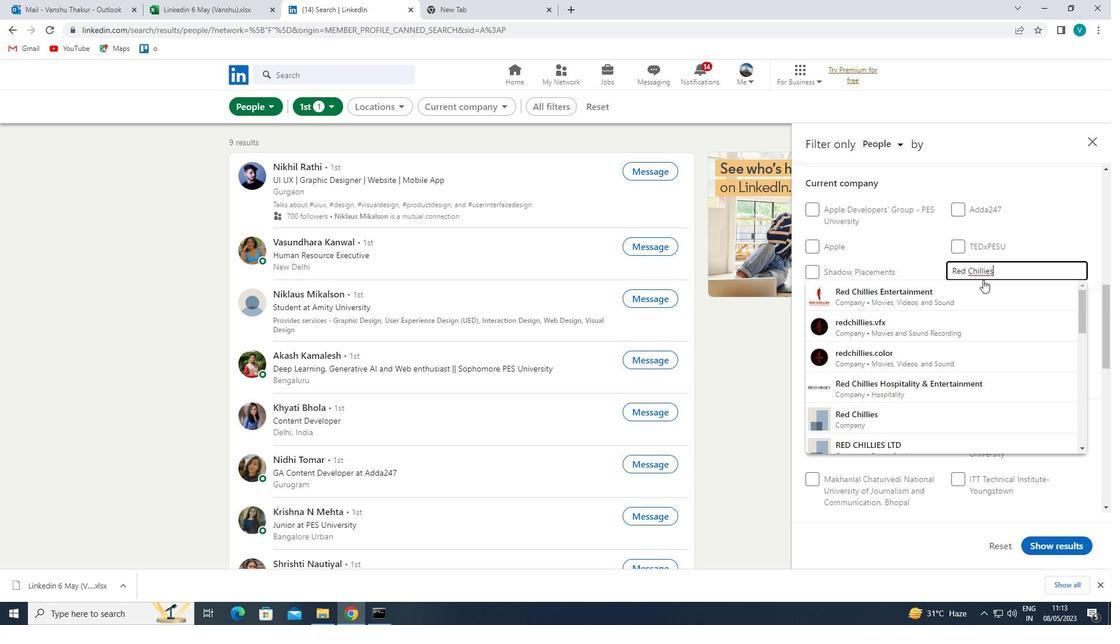 
Action: Mouse pressed left at (980, 287)
Screenshot: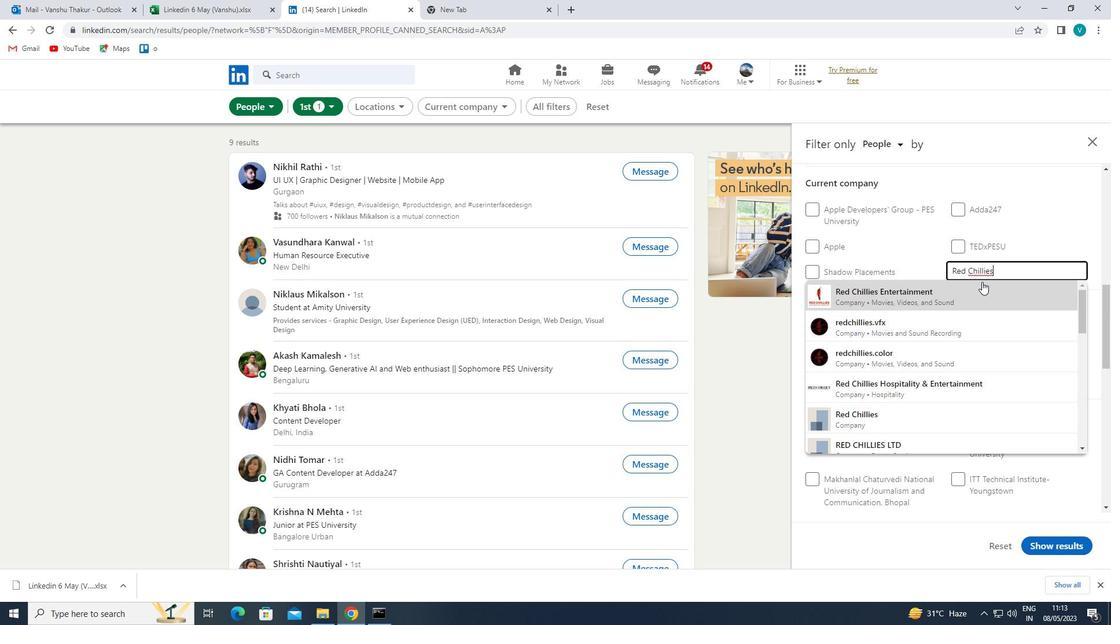 
Action: Mouse moved to (984, 291)
Screenshot: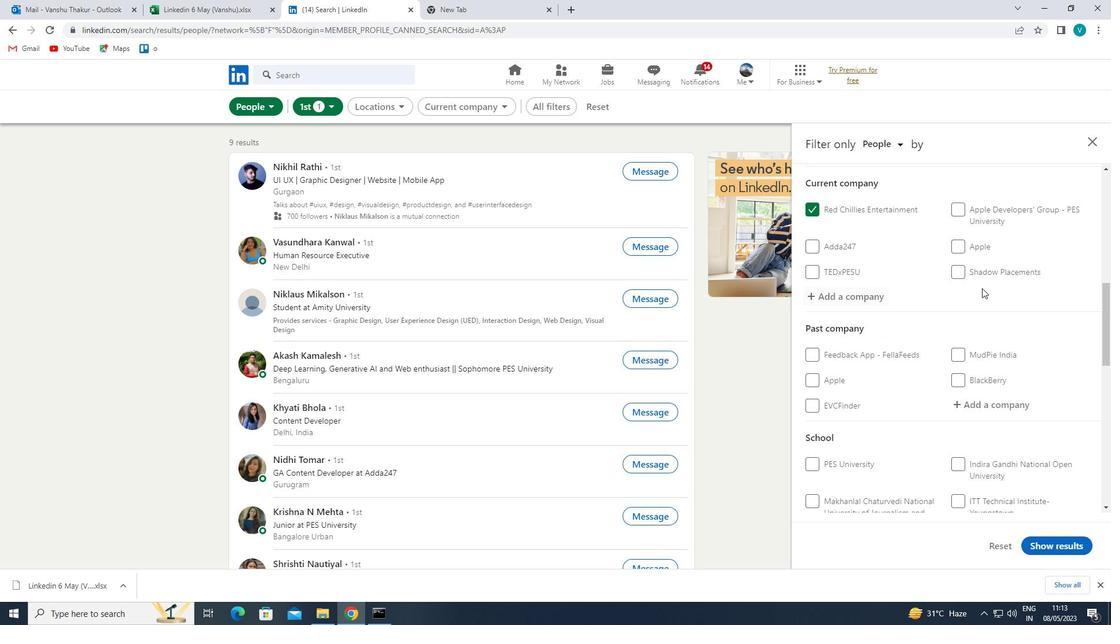 
Action: Mouse scrolled (984, 290) with delta (0, 0)
Screenshot: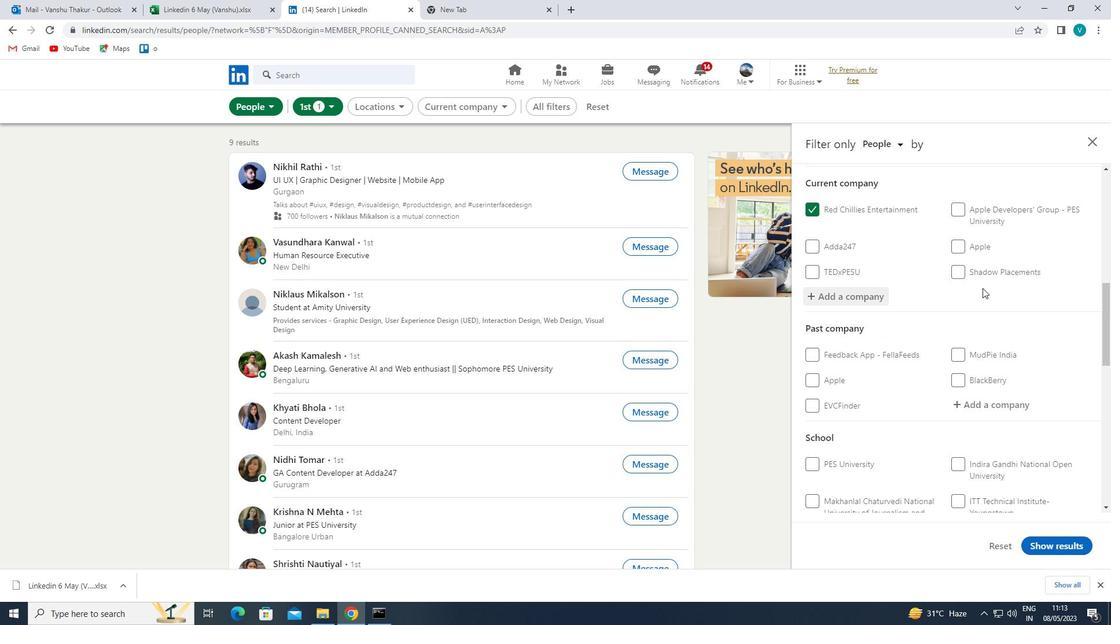 
Action: Mouse moved to (984, 292)
Screenshot: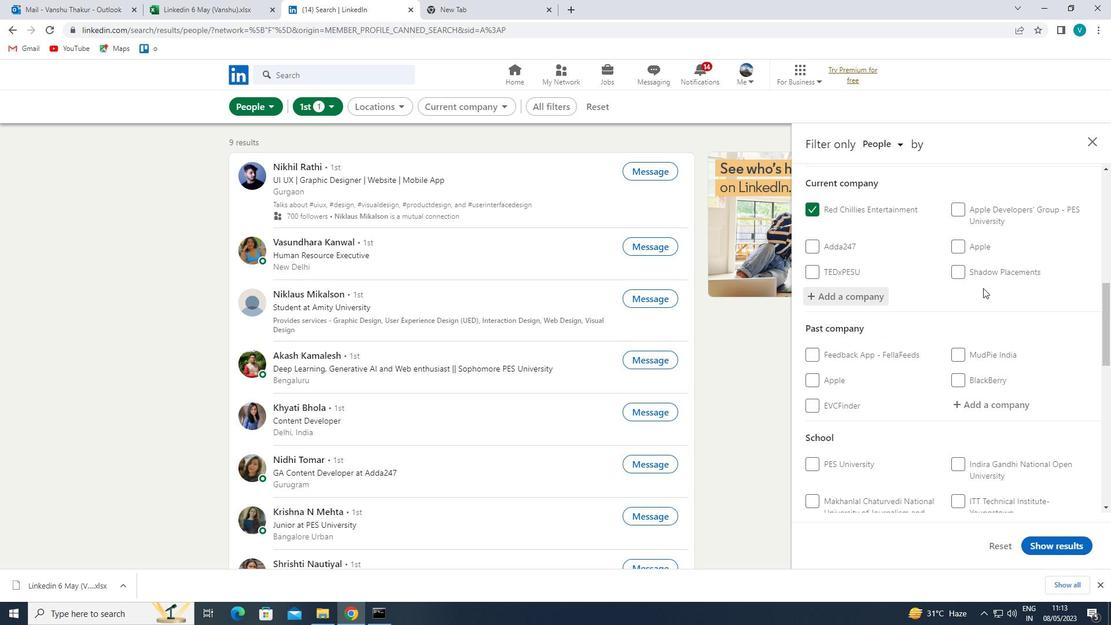 
Action: Mouse scrolled (984, 292) with delta (0, 0)
Screenshot: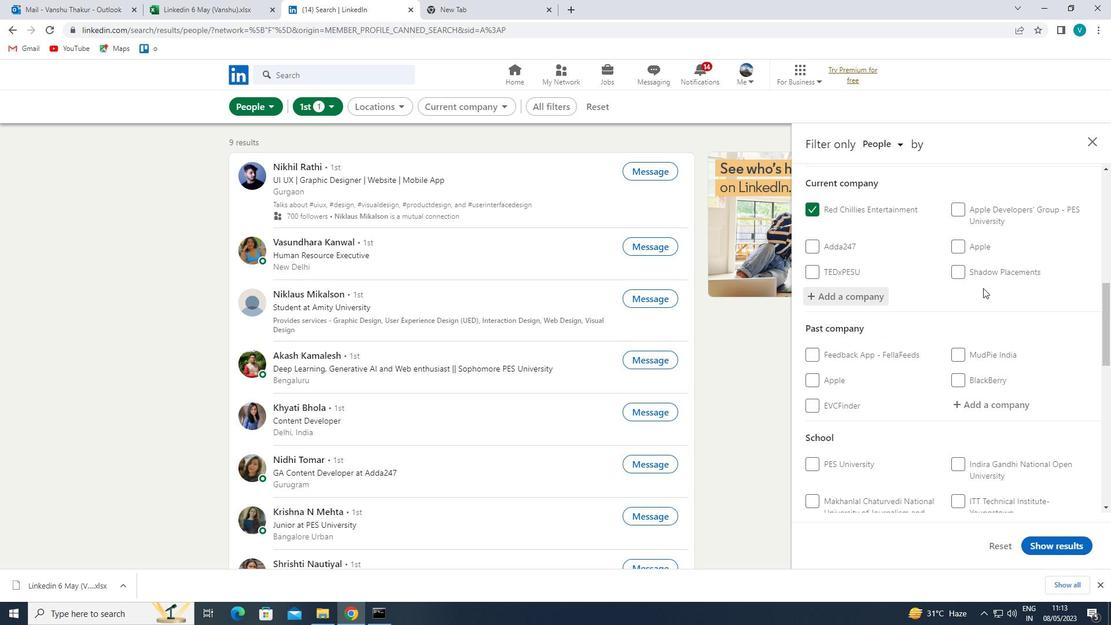 
Action: Mouse scrolled (984, 292) with delta (0, 0)
Screenshot: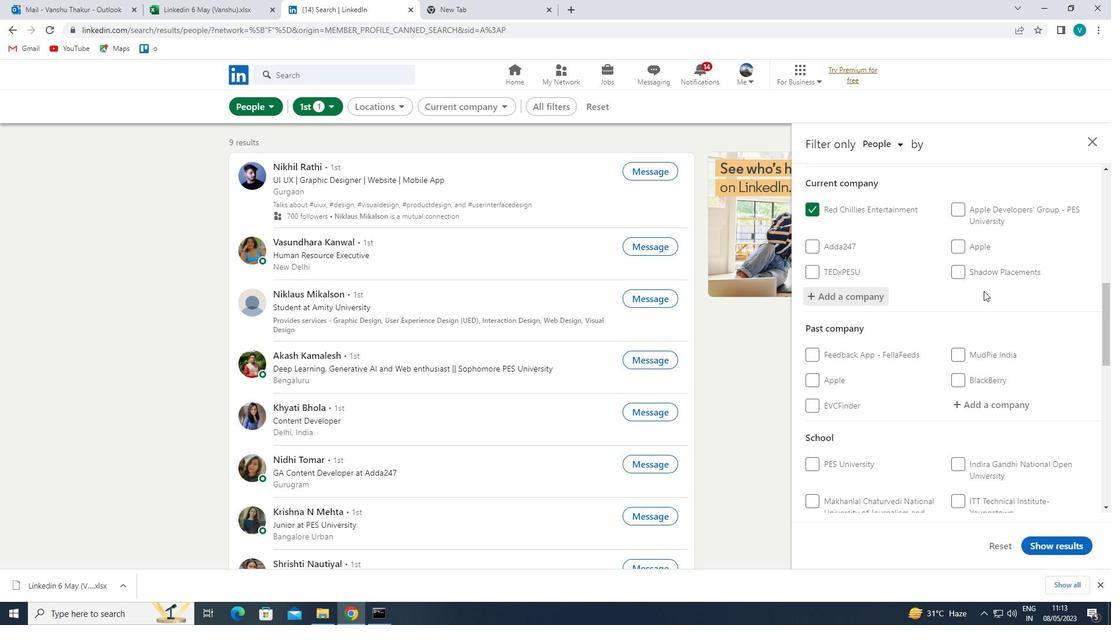 
Action: Mouse moved to (986, 294)
Screenshot: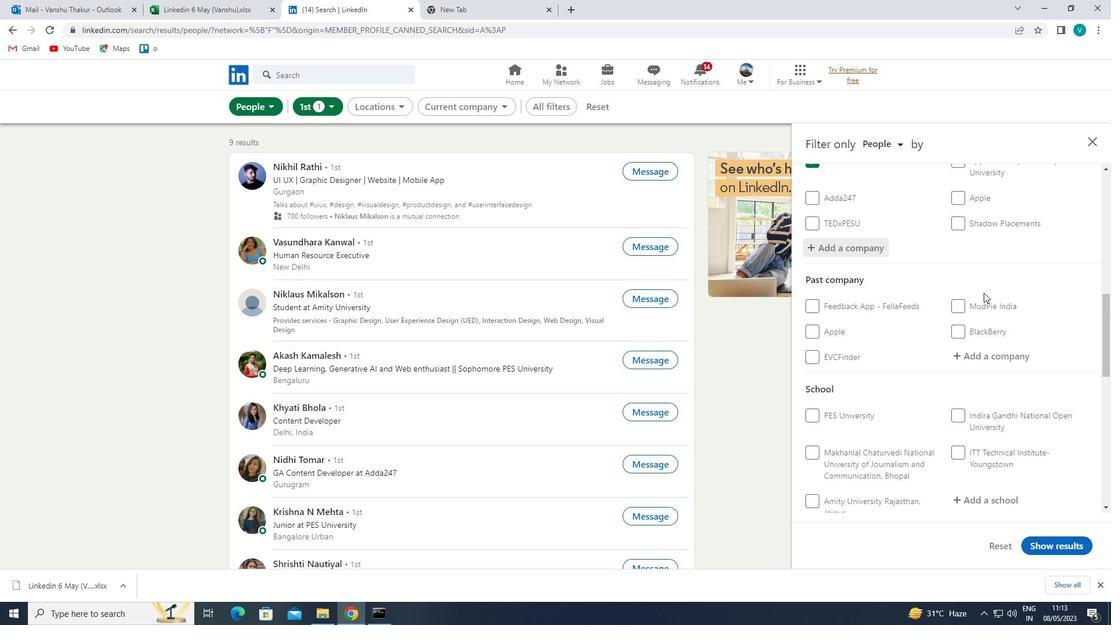 
Action: Mouse scrolled (986, 294) with delta (0, 0)
Screenshot: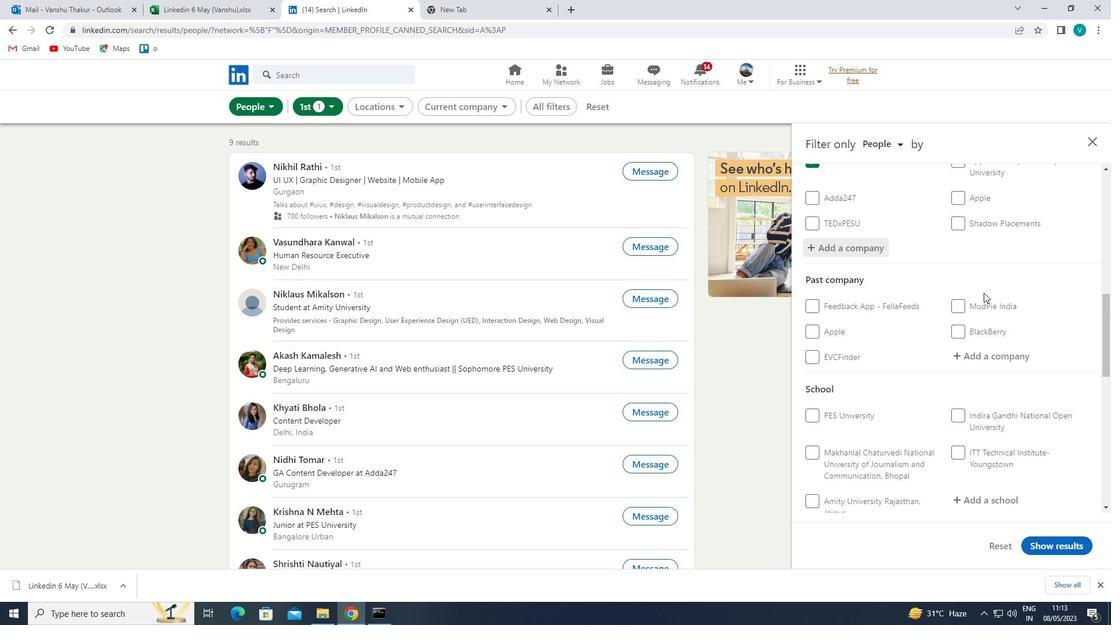 
Action: Mouse moved to (987, 319)
Screenshot: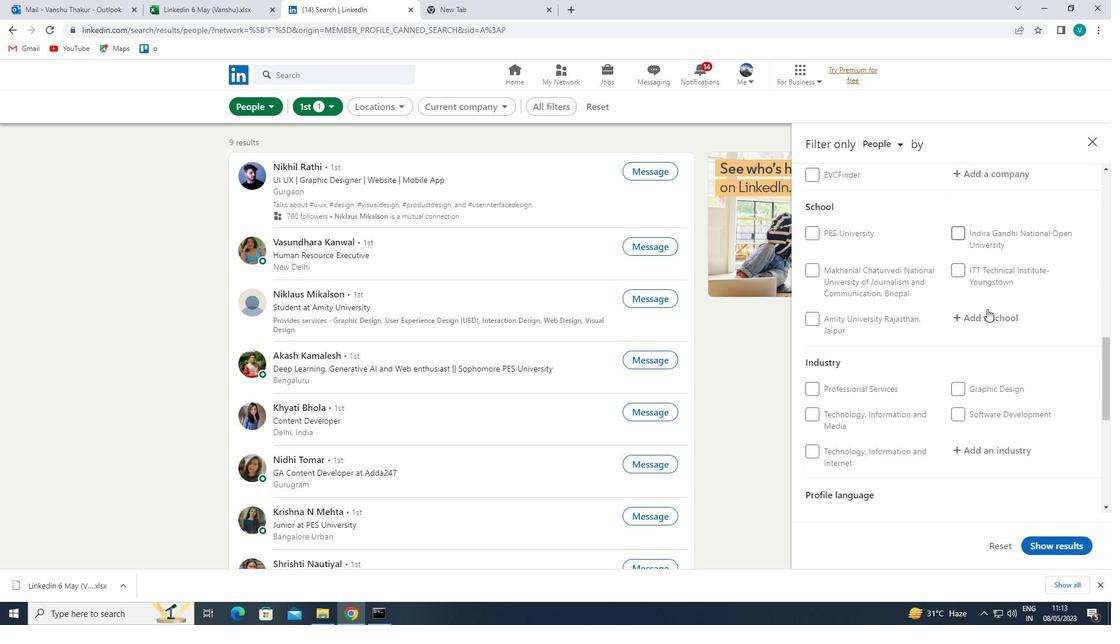 
Action: Mouse pressed left at (987, 319)
Screenshot: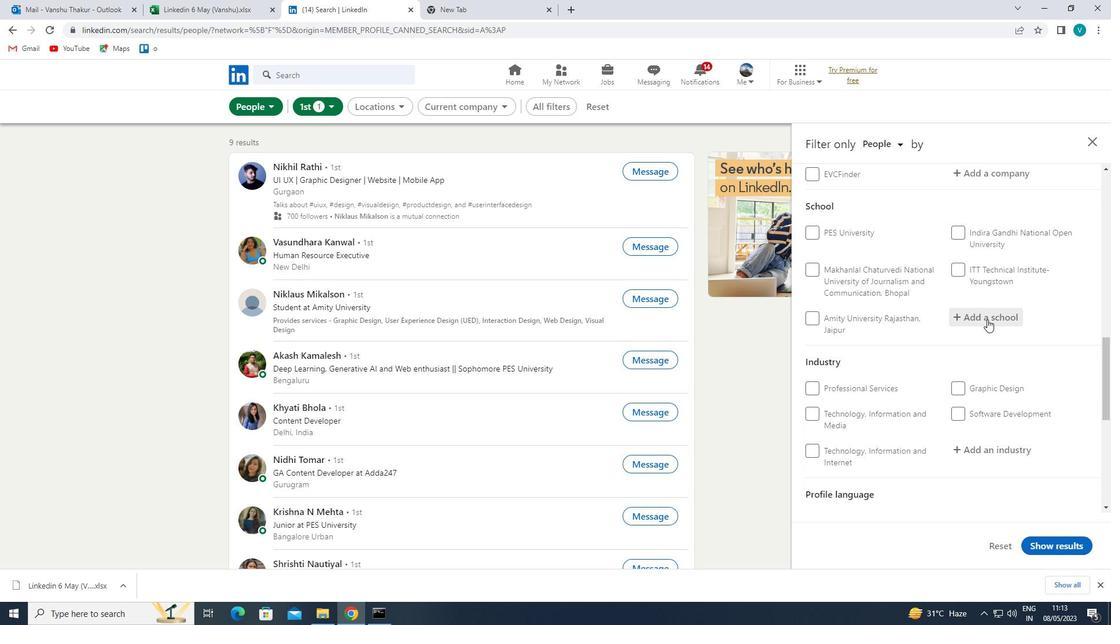 
Action: Key pressed <Key.shift>VELS<Key.space><Key.shift>U
Screenshot: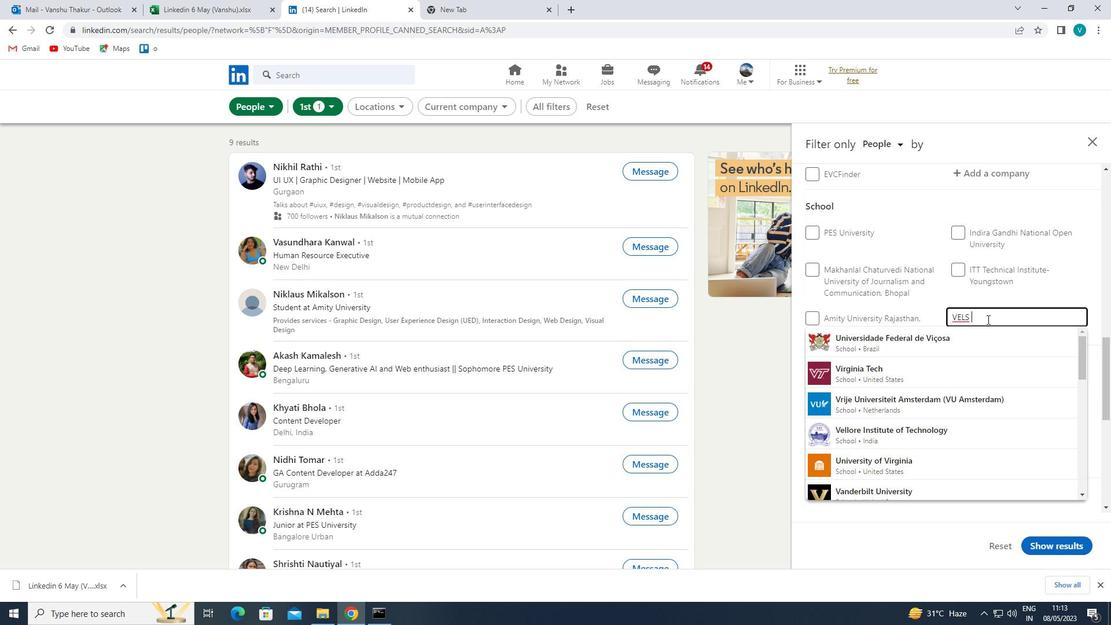 
Action: Mouse moved to (953, 340)
Screenshot: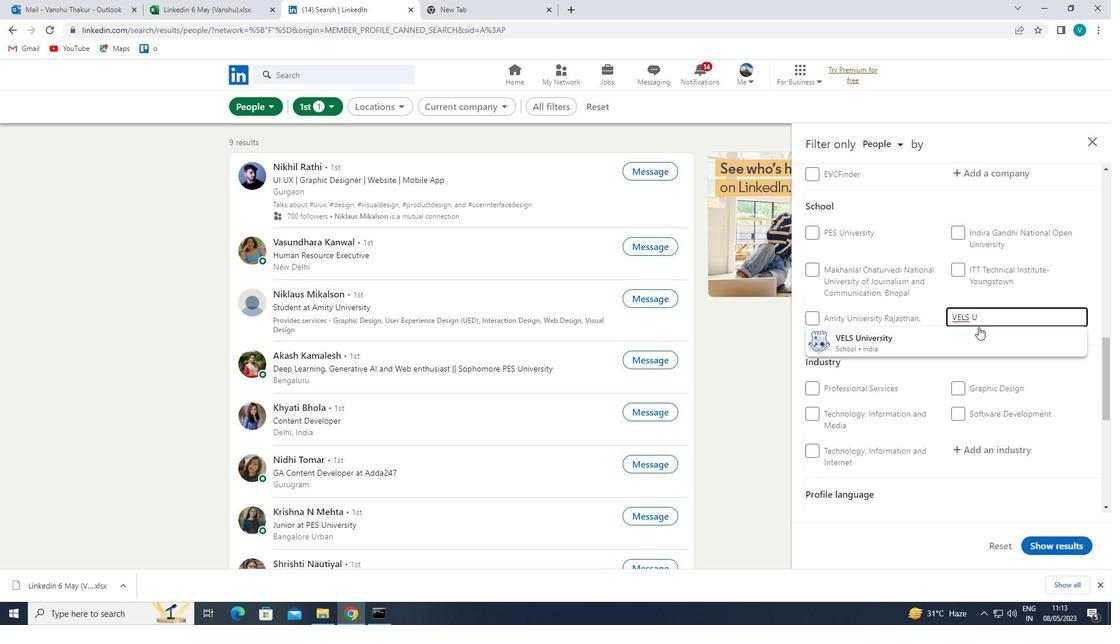 
Action: Mouse pressed left at (953, 340)
Screenshot: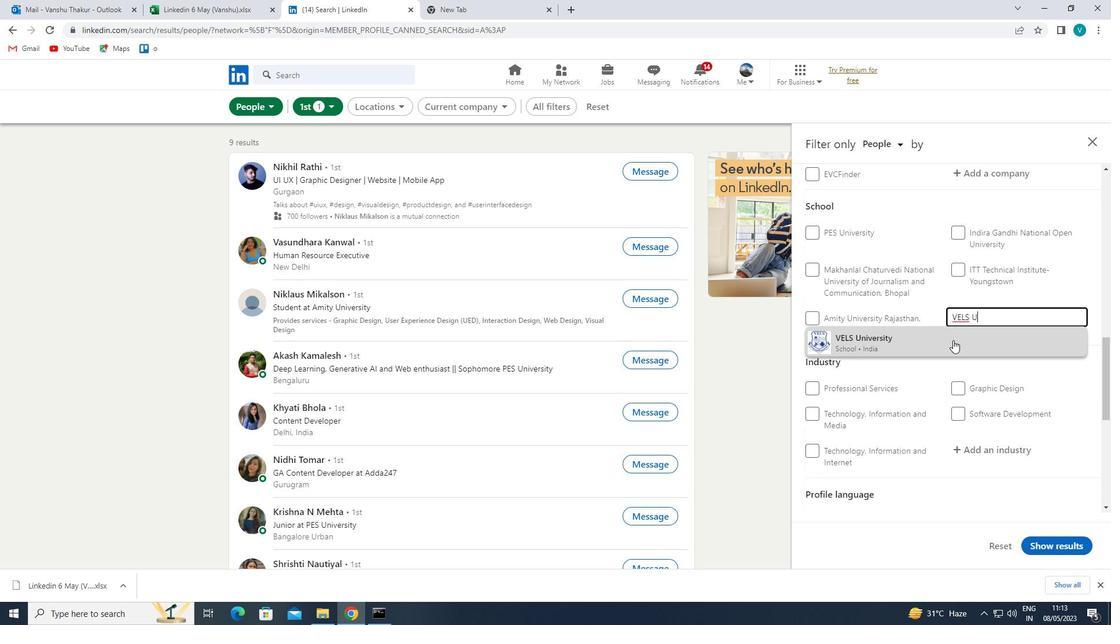 
Action: Mouse scrolled (953, 339) with delta (0, 0)
Screenshot: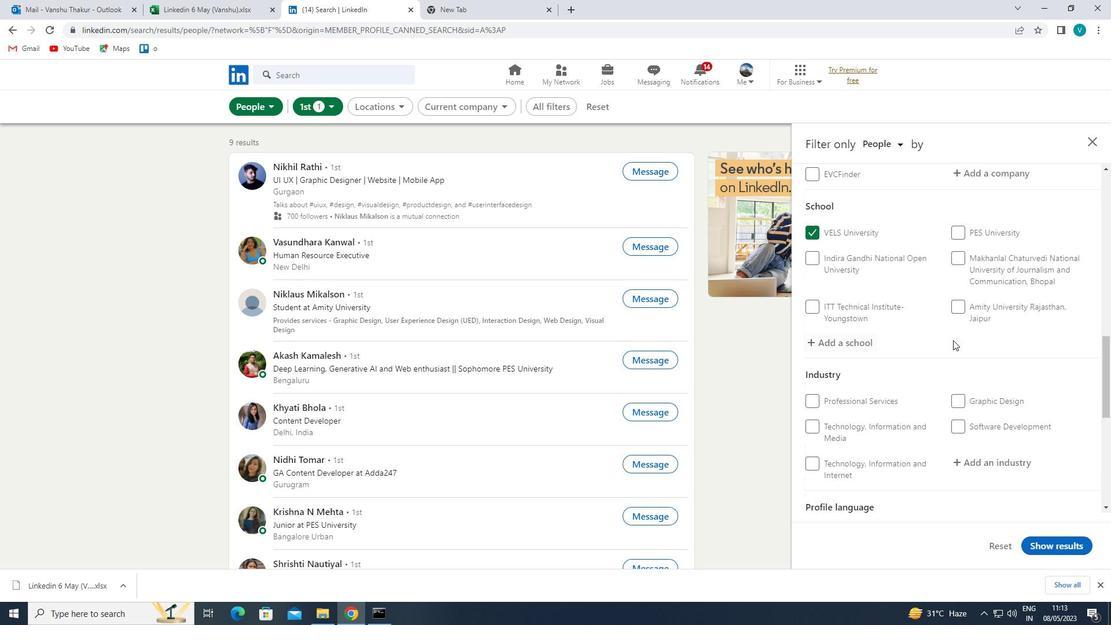
Action: Mouse scrolled (953, 339) with delta (0, 0)
Screenshot: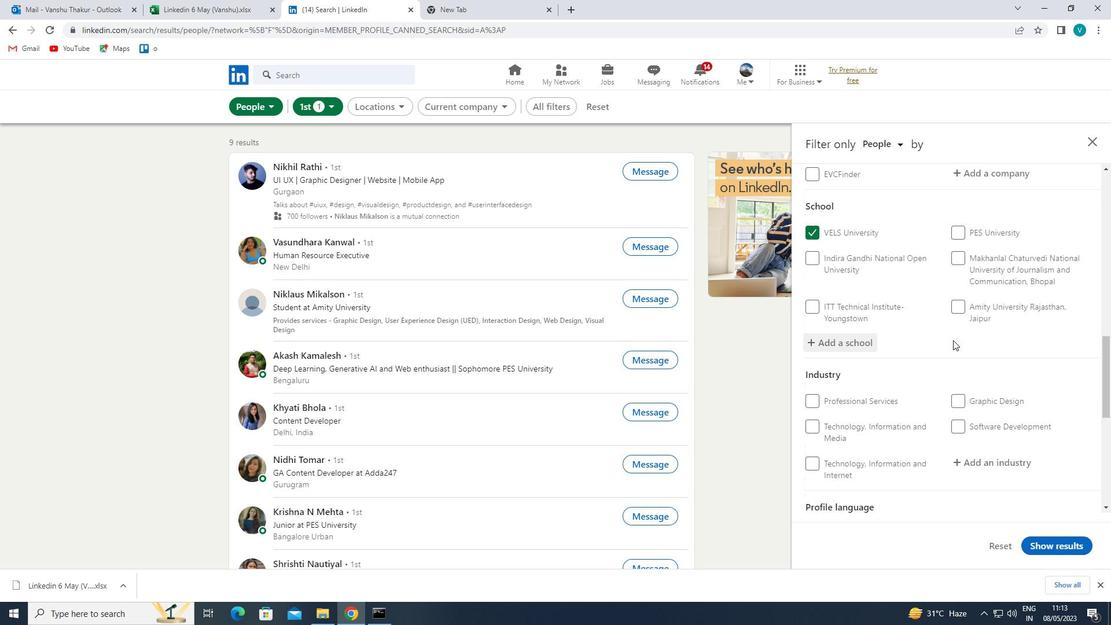
Action: Mouse scrolled (953, 339) with delta (0, 0)
Screenshot: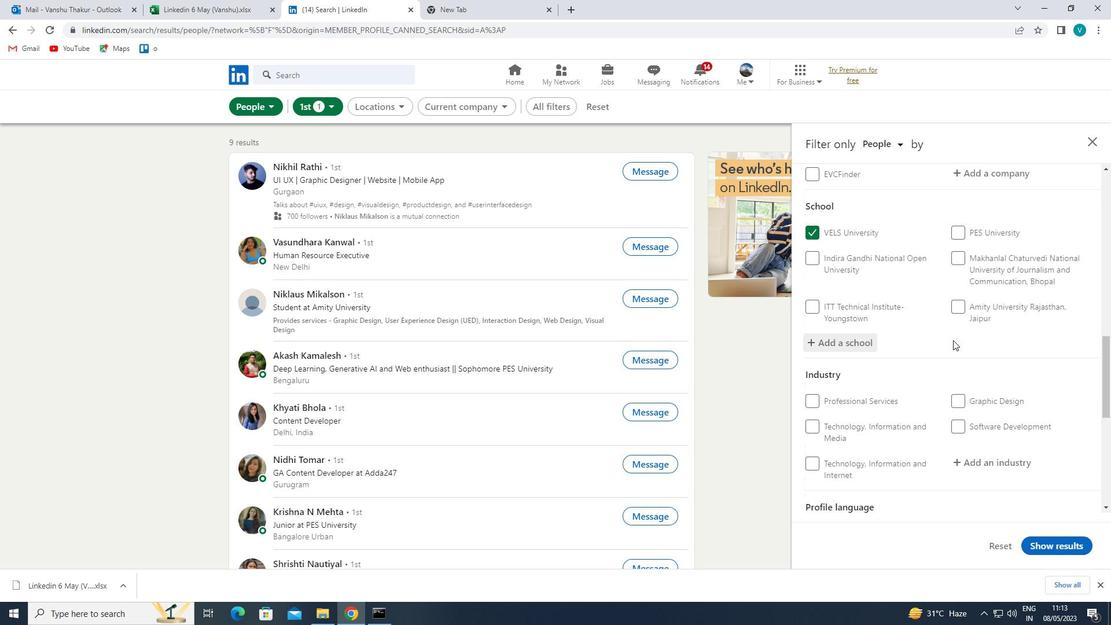 
Action: Mouse moved to (1009, 288)
Screenshot: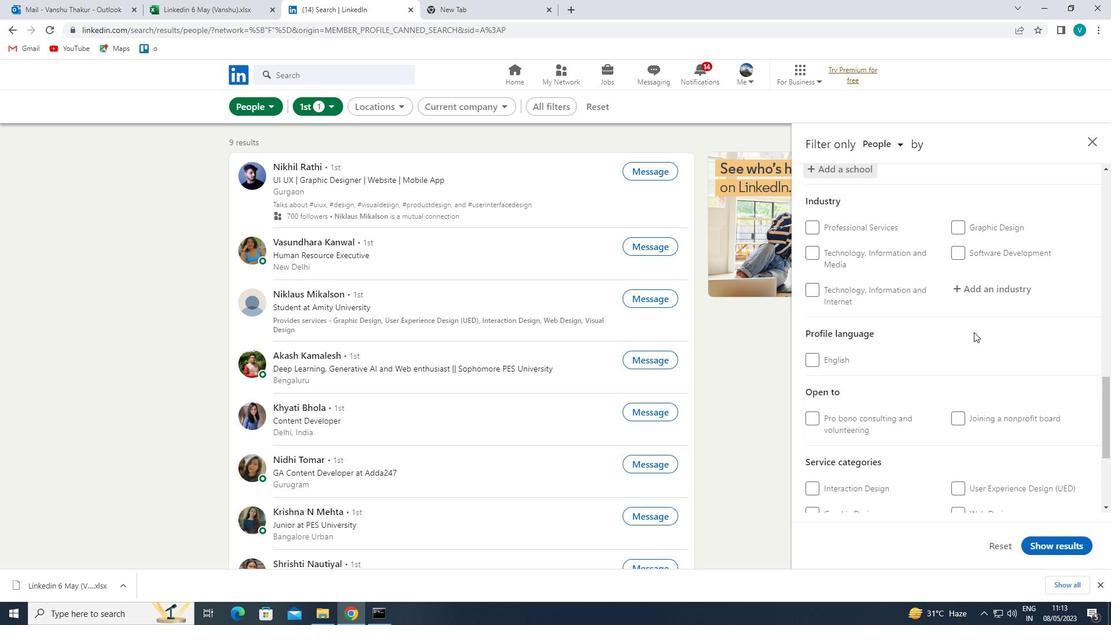 
Action: Mouse pressed left at (1009, 288)
Screenshot: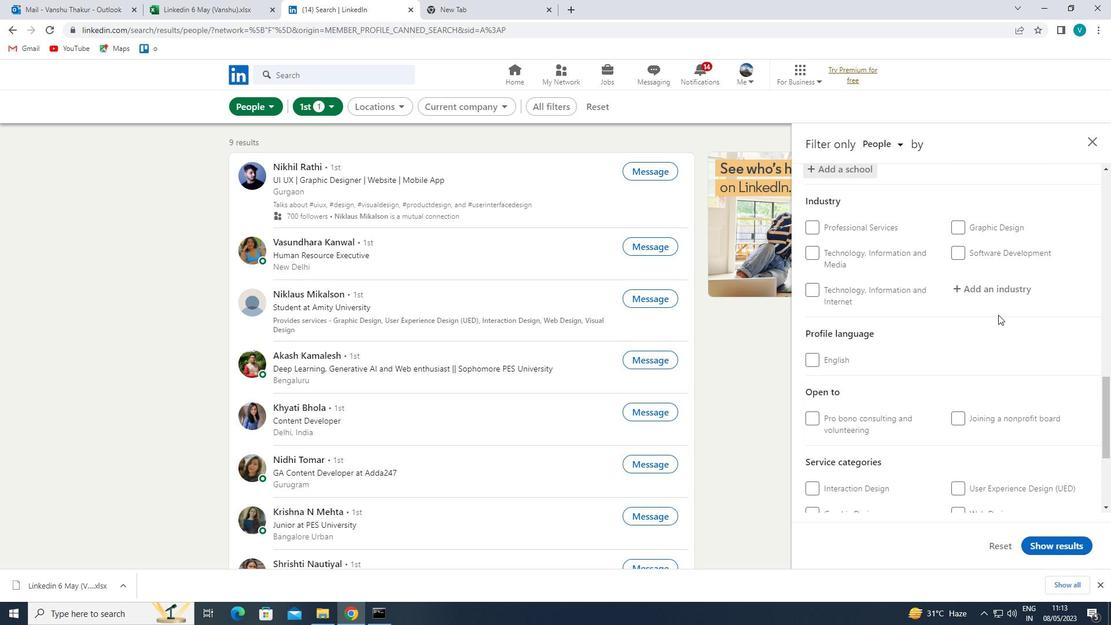 
Action: Key pressed <Key.shift>SECURITY<Key.space>
Screenshot: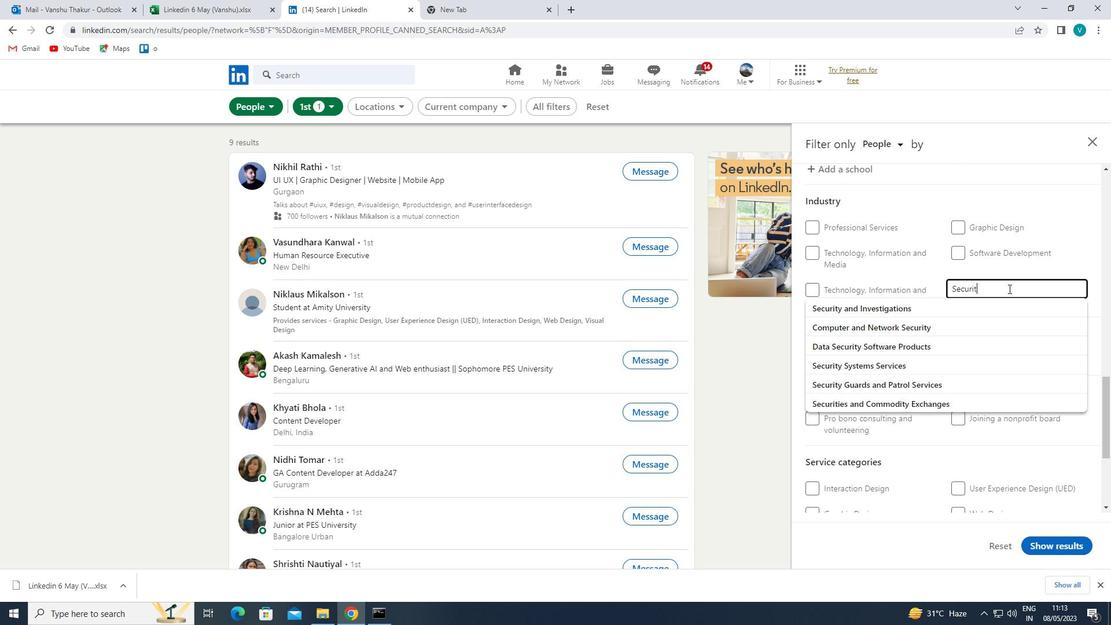 
Action: Mouse moved to (950, 385)
Screenshot: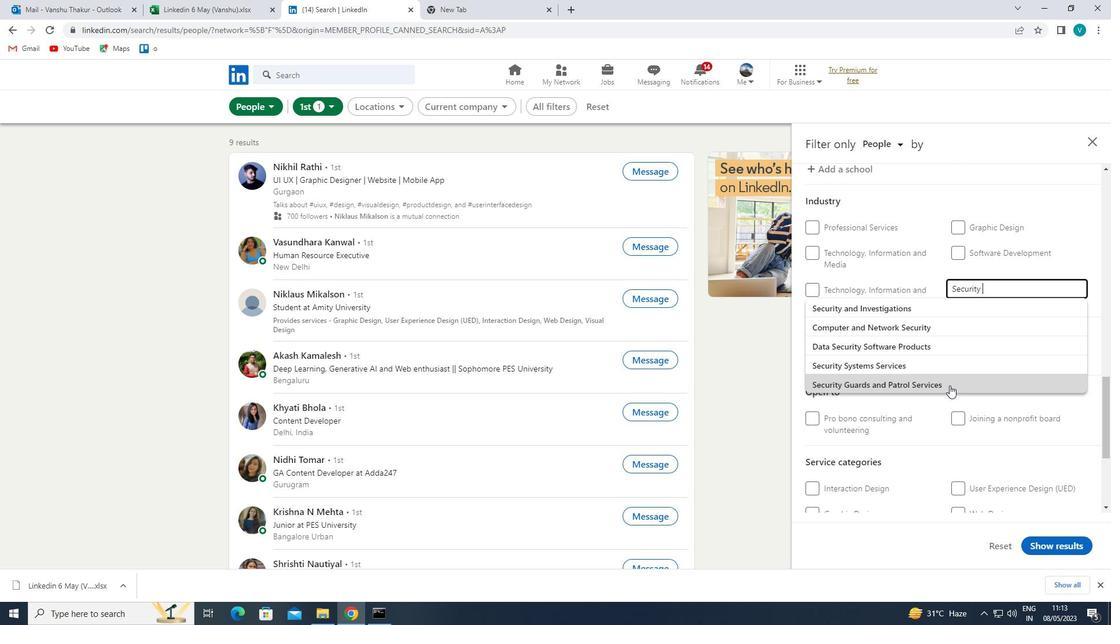 
Action: Mouse pressed left at (950, 385)
Screenshot: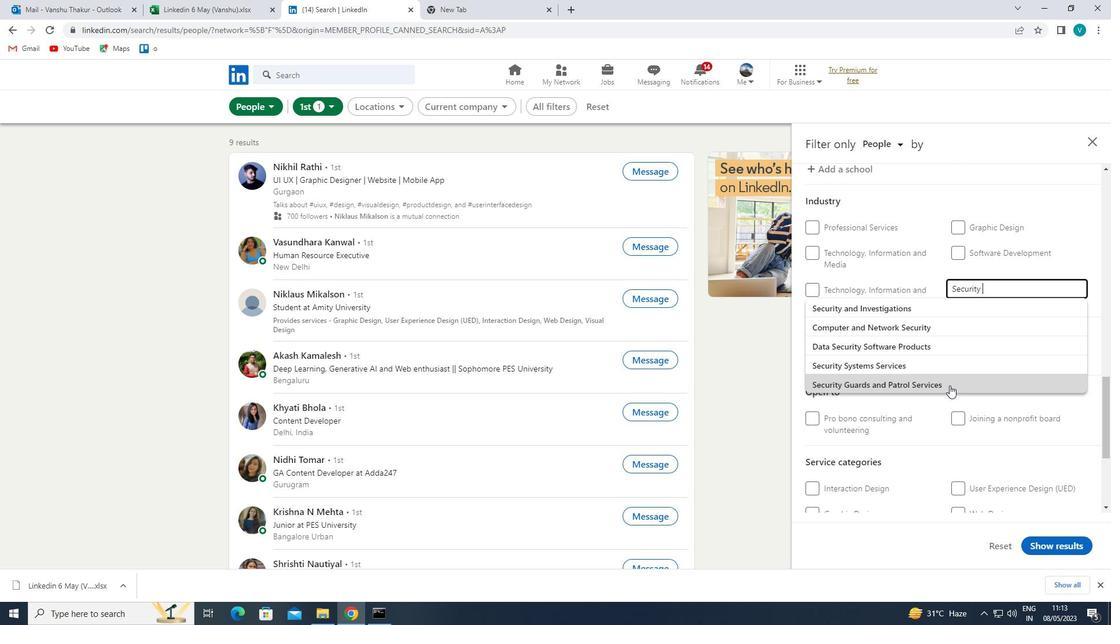 
Action: Mouse moved to (956, 382)
Screenshot: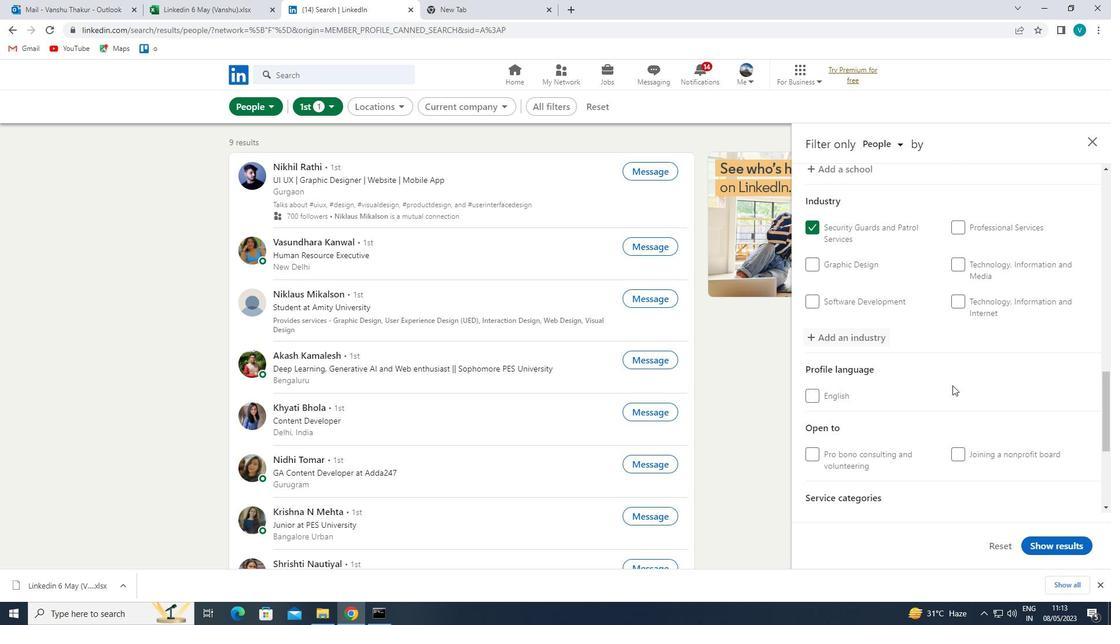
Action: Mouse scrolled (956, 382) with delta (0, 0)
Screenshot: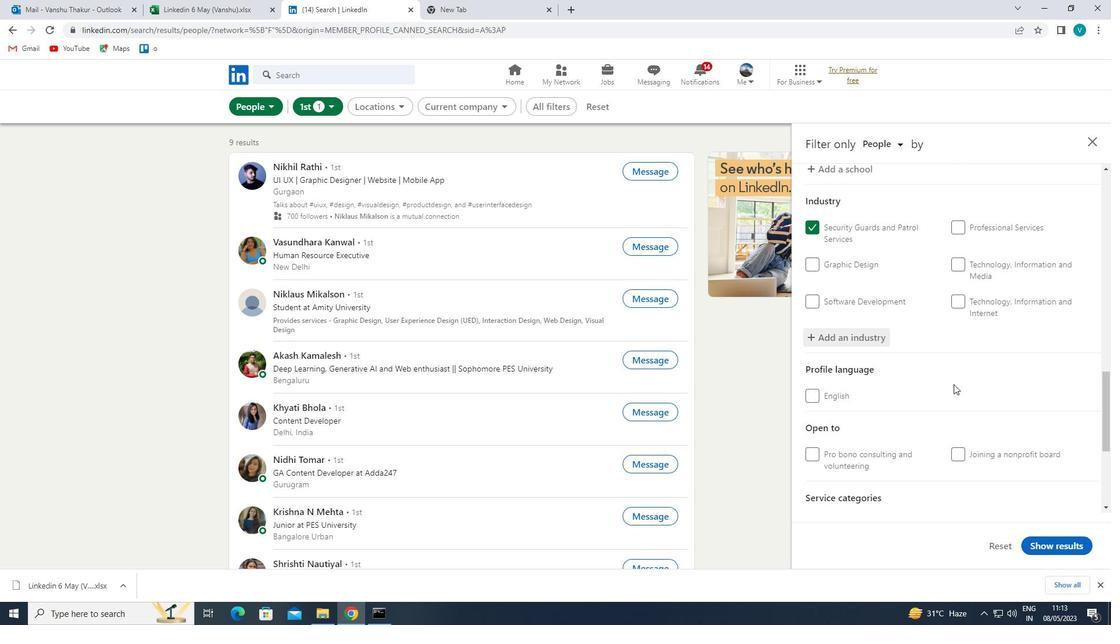 
Action: Mouse moved to (957, 380)
Screenshot: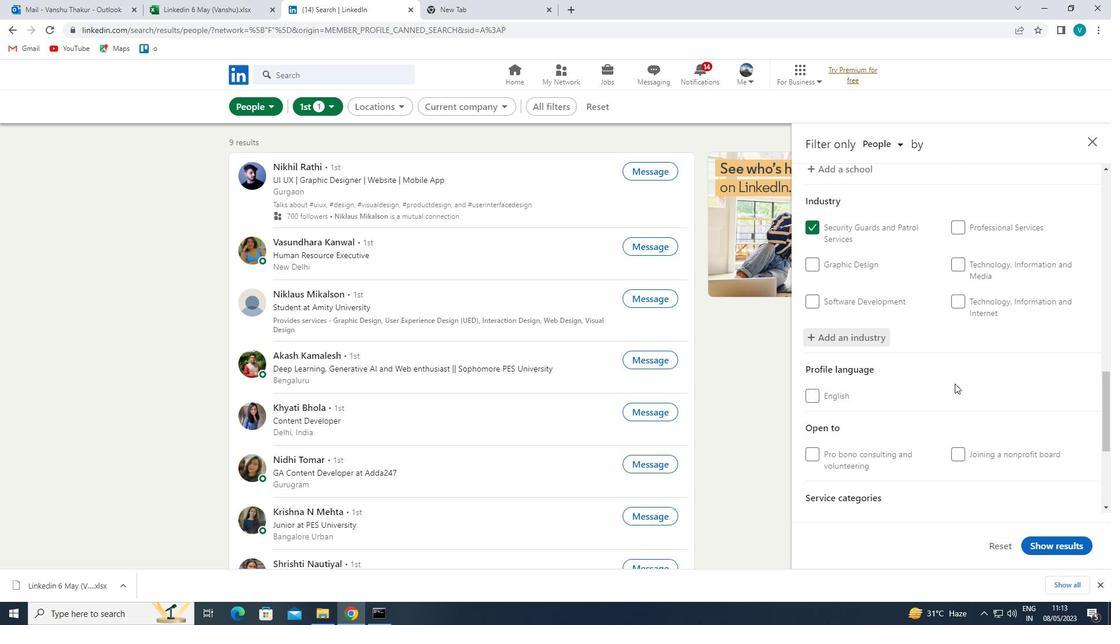 
Action: Mouse scrolled (957, 380) with delta (0, 0)
Screenshot: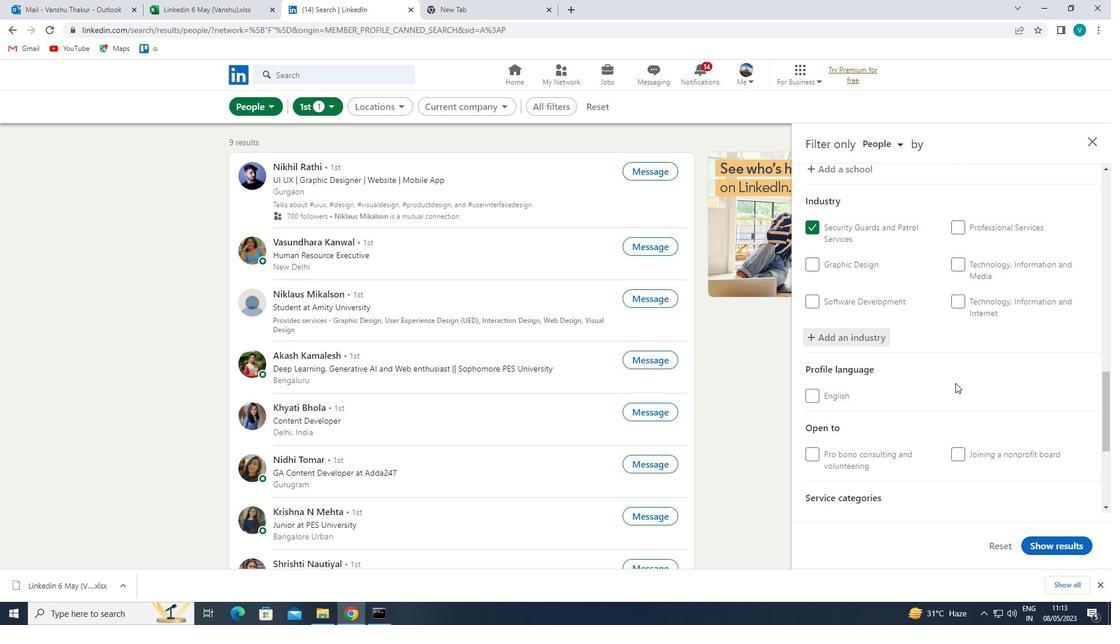 
Action: Mouse moved to (958, 380)
Screenshot: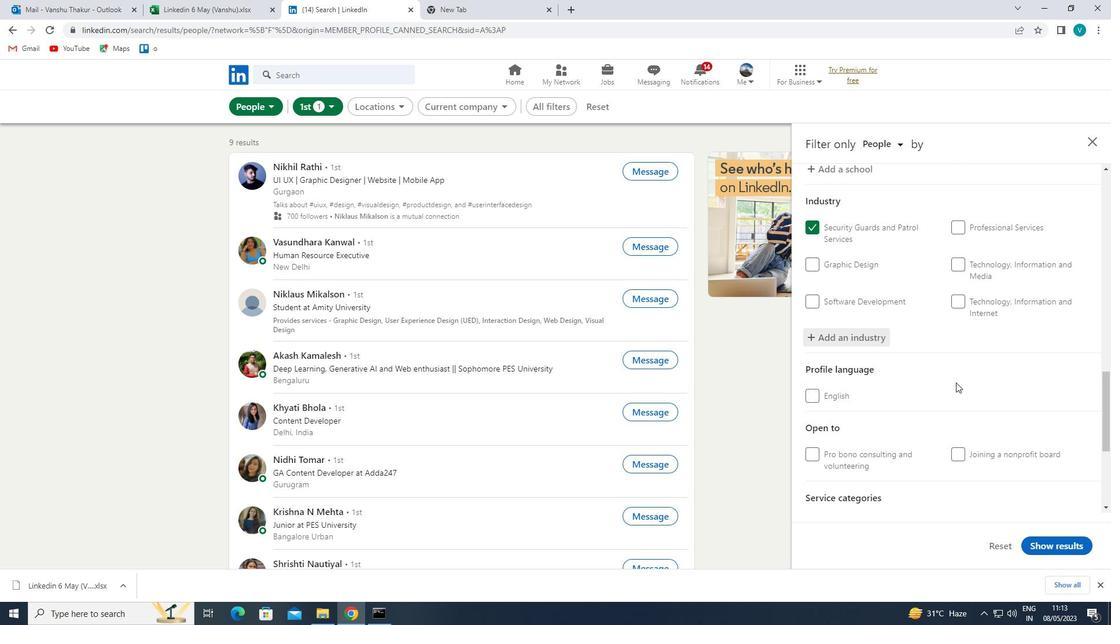 
Action: Mouse scrolled (958, 379) with delta (0, 0)
Screenshot: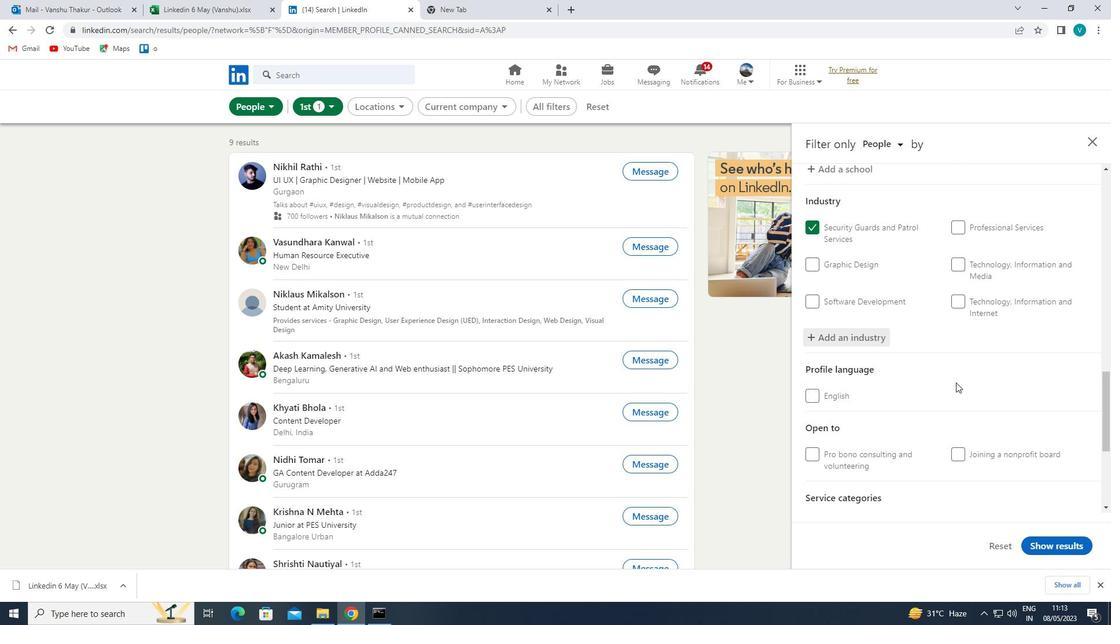 
Action: Mouse moved to (961, 378)
Screenshot: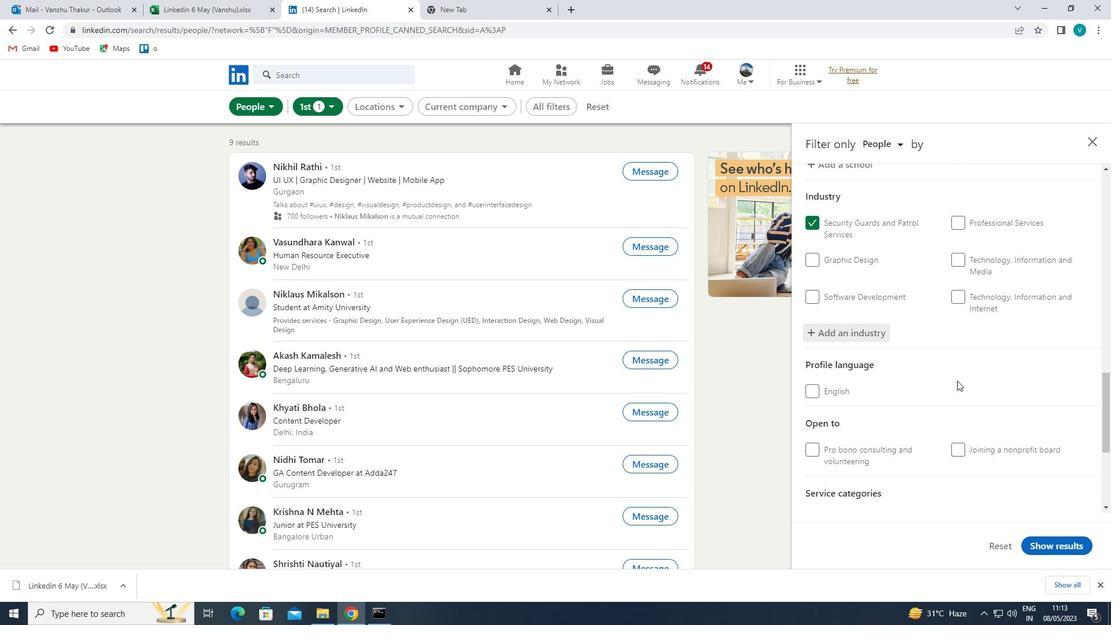 
Action: Mouse scrolled (961, 378) with delta (0, 0)
Screenshot: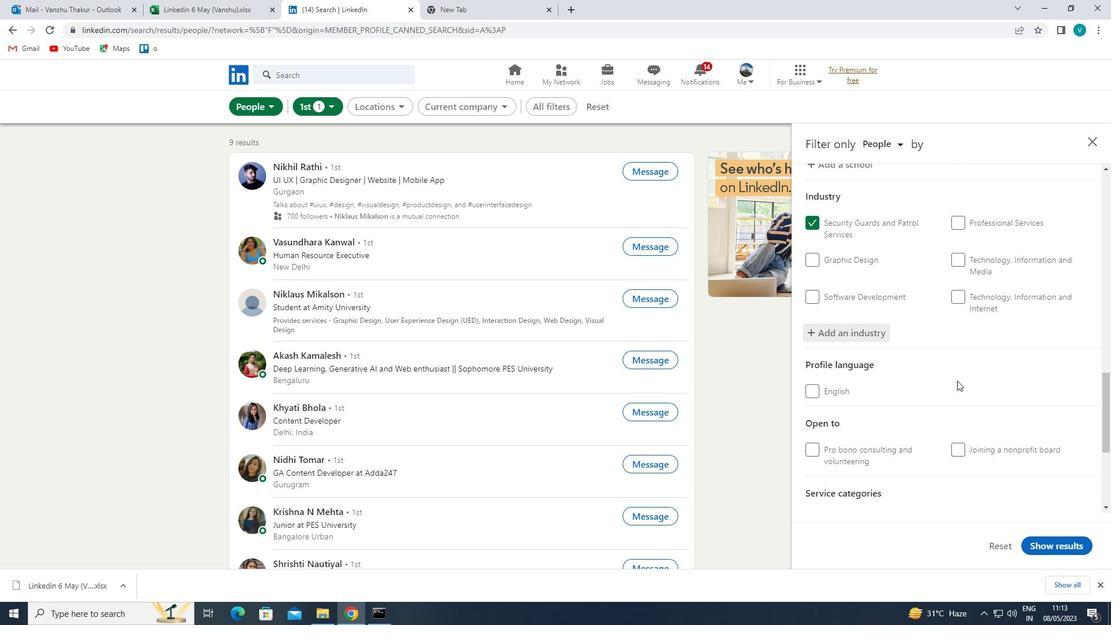 
Action: Mouse moved to (998, 354)
Screenshot: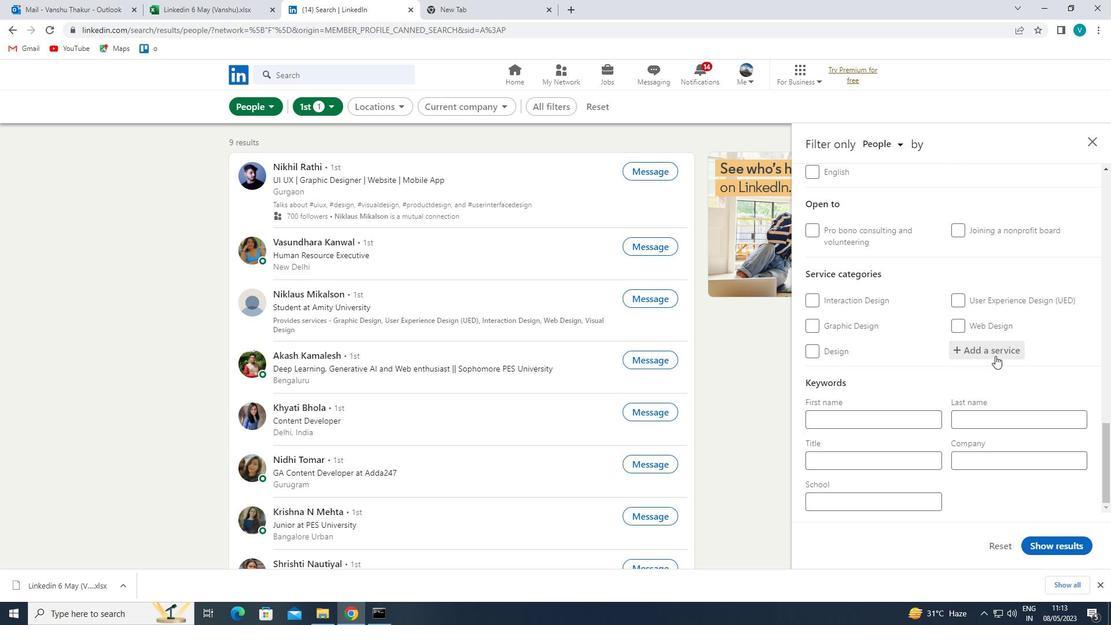 
Action: Mouse pressed left at (998, 354)
Screenshot: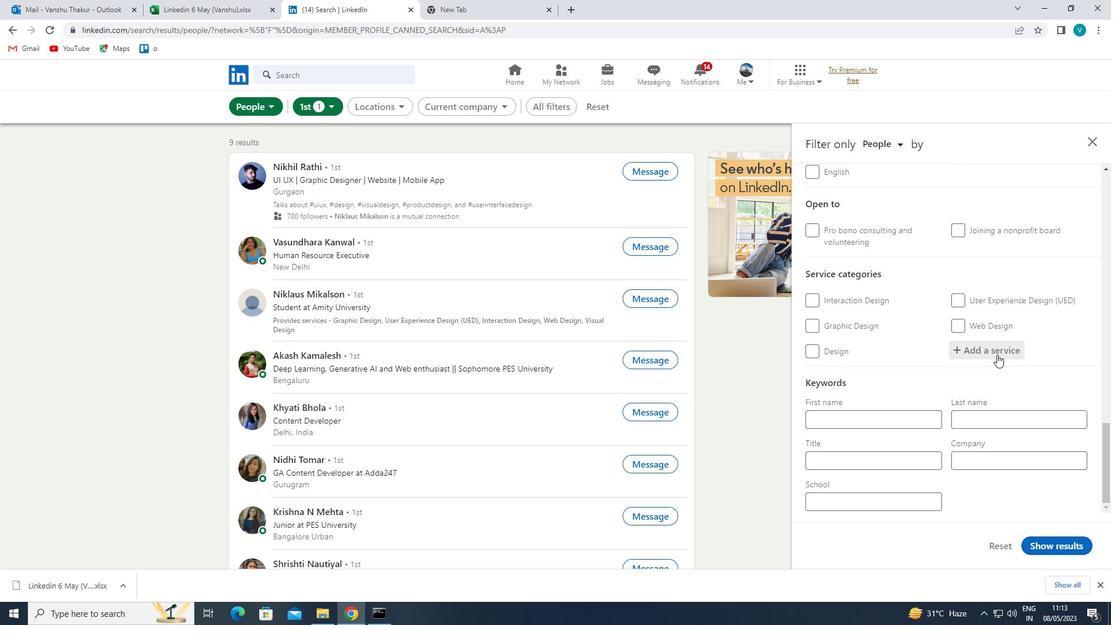 
Action: Mouse moved to (967, 337)
Screenshot: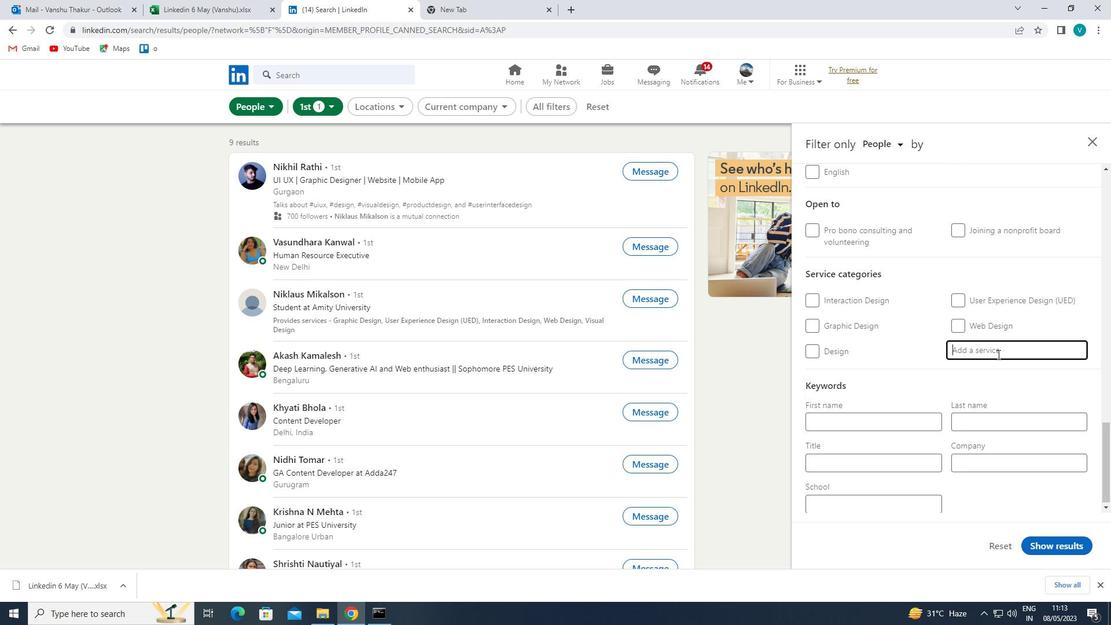 
Action: Key pressed <Key.shift>EMAO<Key.backspace>IL<Key.space>
Screenshot: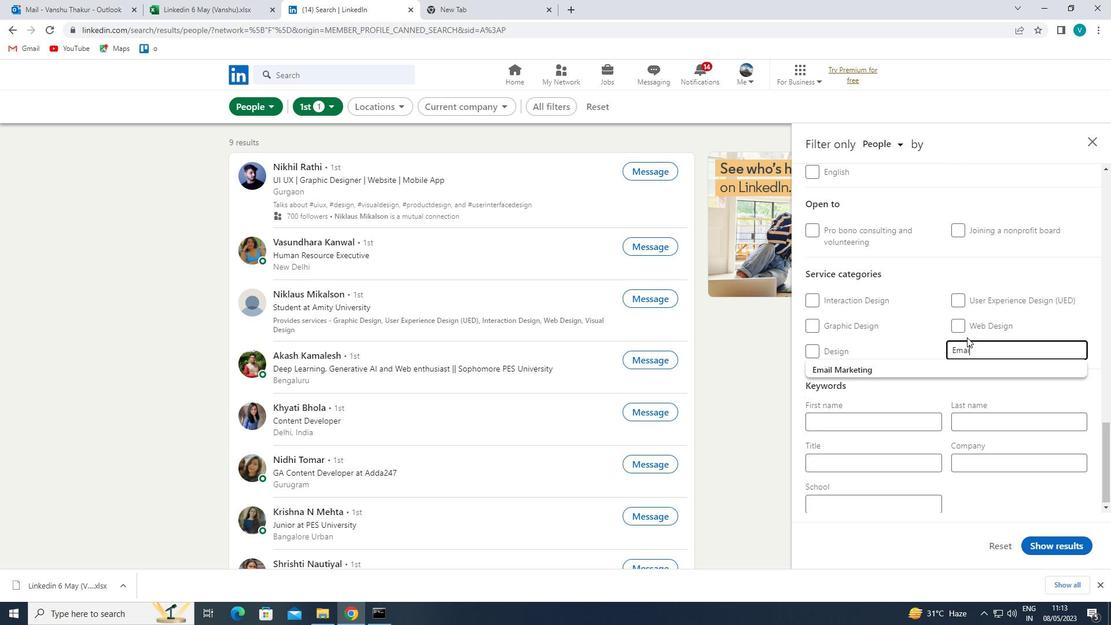
Action: Mouse moved to (928, 361)
Screenshot: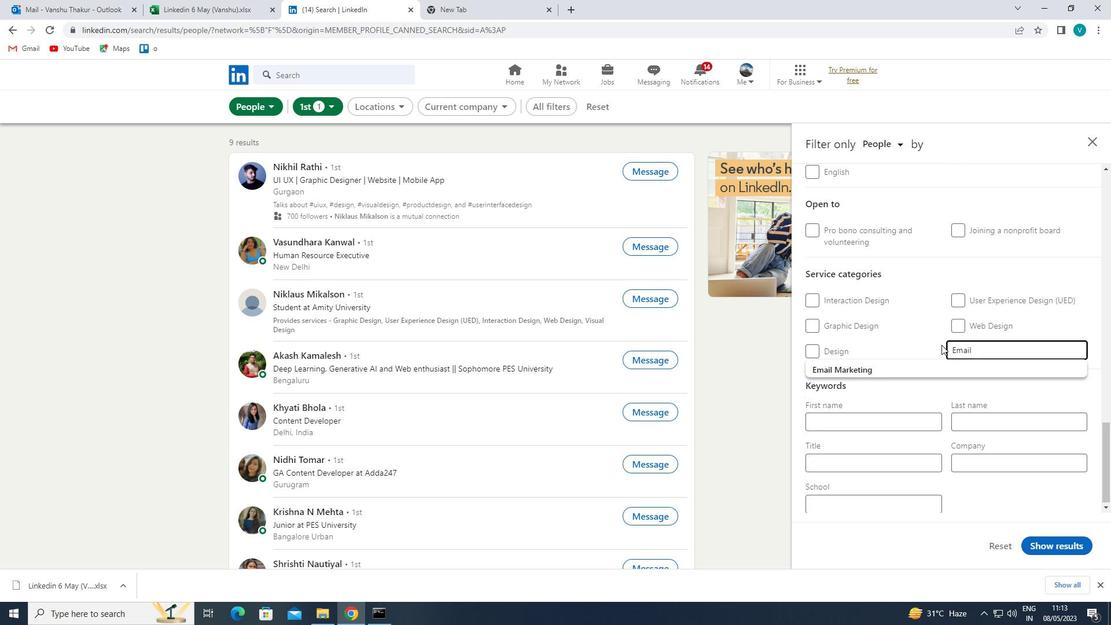
Action: Mouse pressed left at (928, 361)
Screenshot: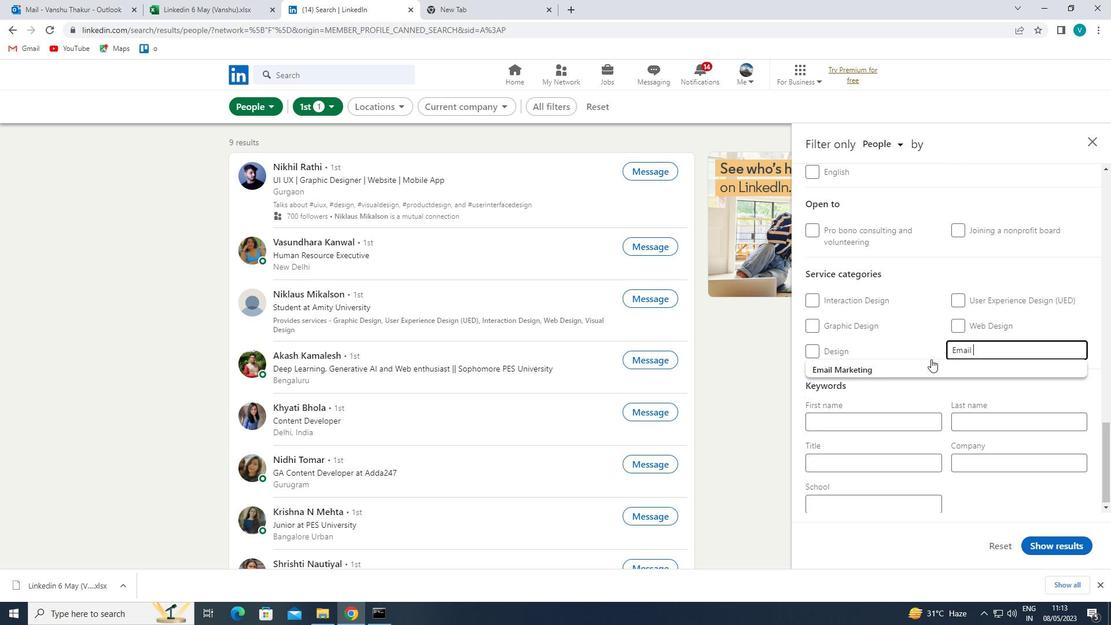 
Action: Mouse scrolled (928, 361) with delta (0, 0)
Screenshot: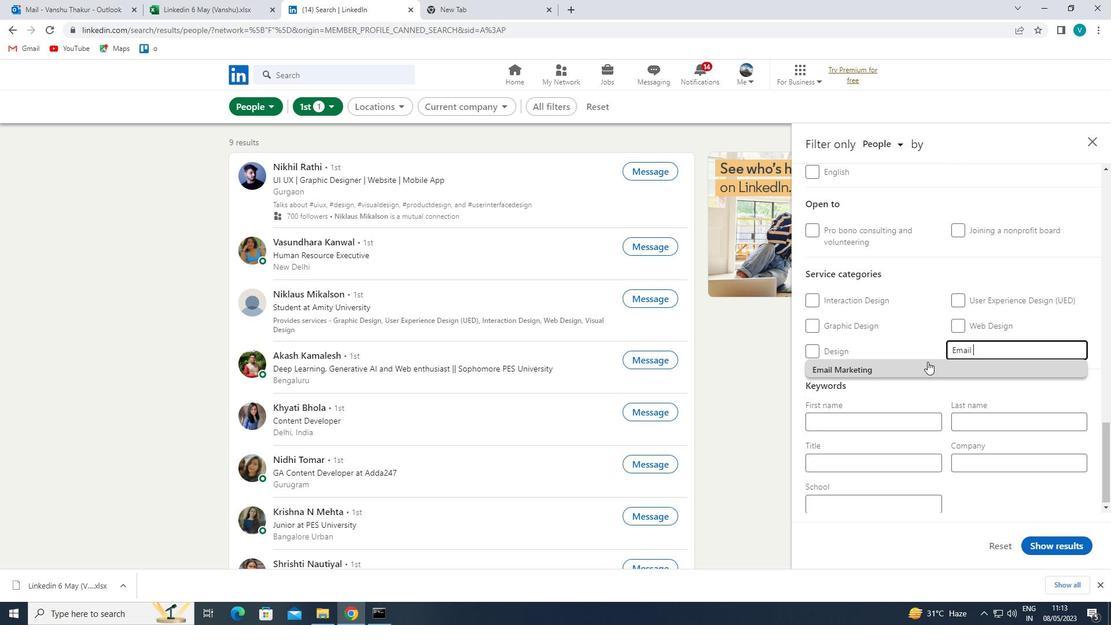 
Action: Mouse moved to (927, 363)
Screenshot: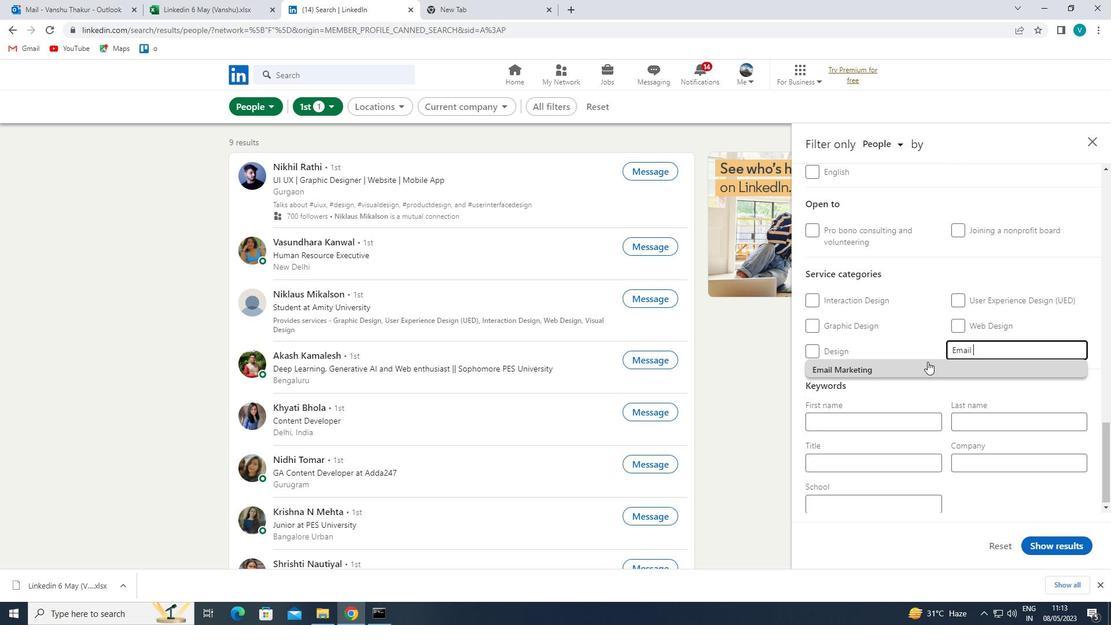 
Action: Mouse scrolled (927, 362) with delta (0, 0)
Screenshot: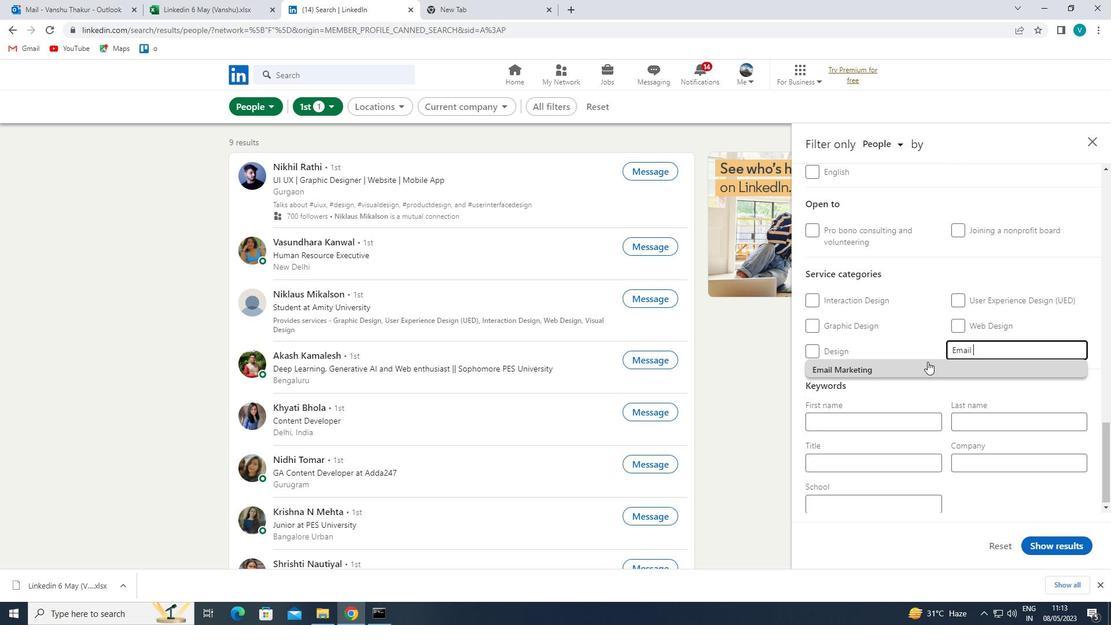 
Action: Mouse moved to (926, 363)
Screenshot: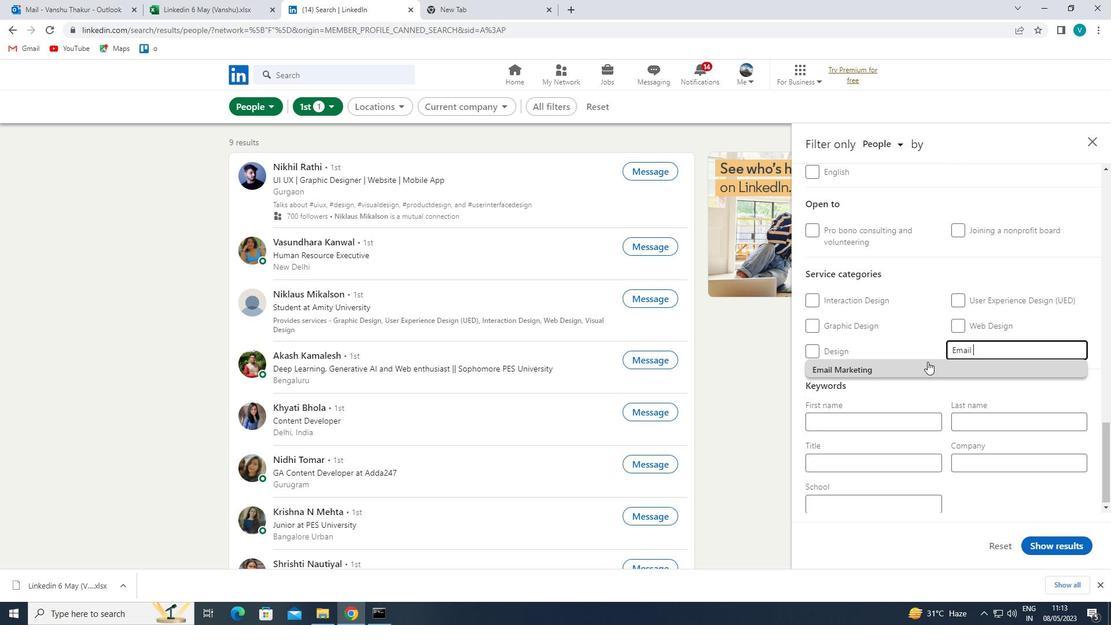 
Action: Mouse scrolled (926, 362) with delta (0, 0)
Screenshot: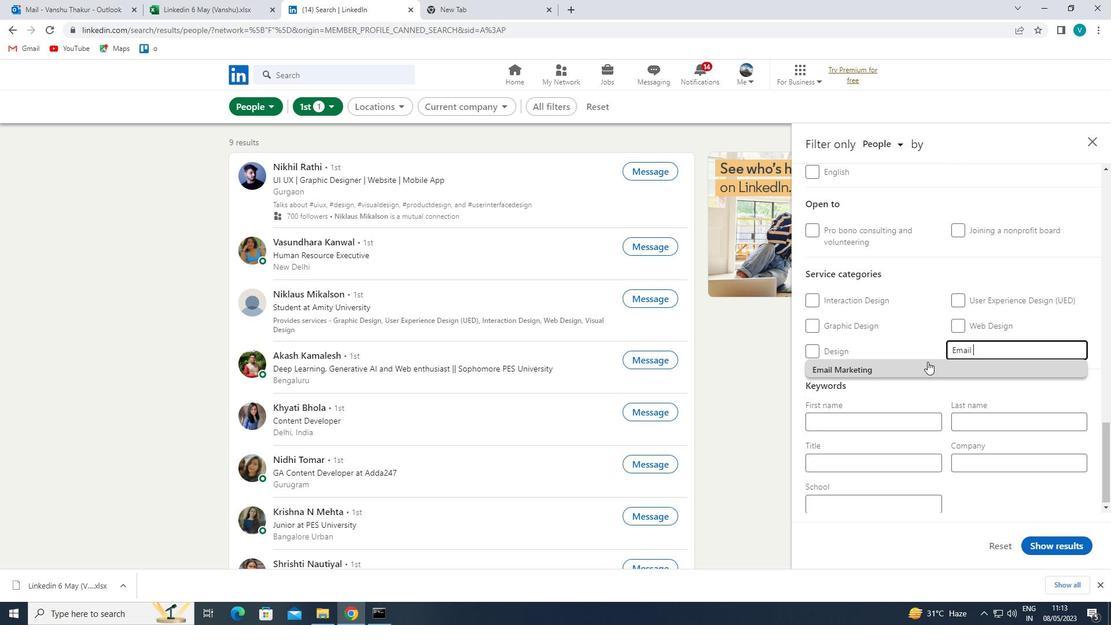 
Action: Mouse moved to (926, 363)
Screenshot: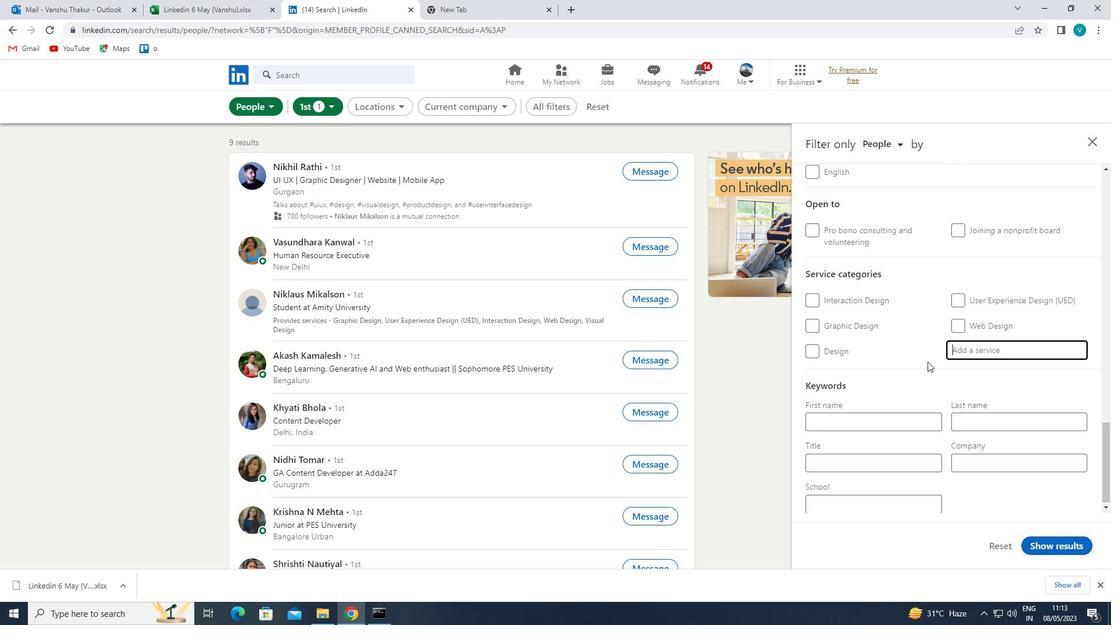 
Action: Mouse scrolled (926, 363) with delta (0, 0)
Screenshot: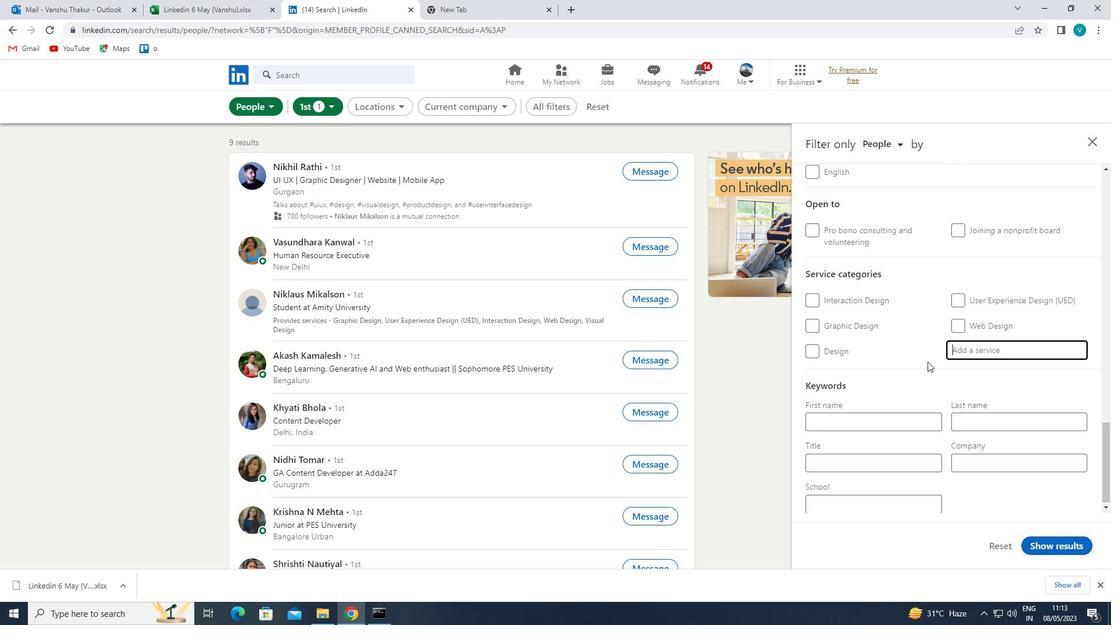 
Action: Mouse moved to (902, 463)
Screenshot: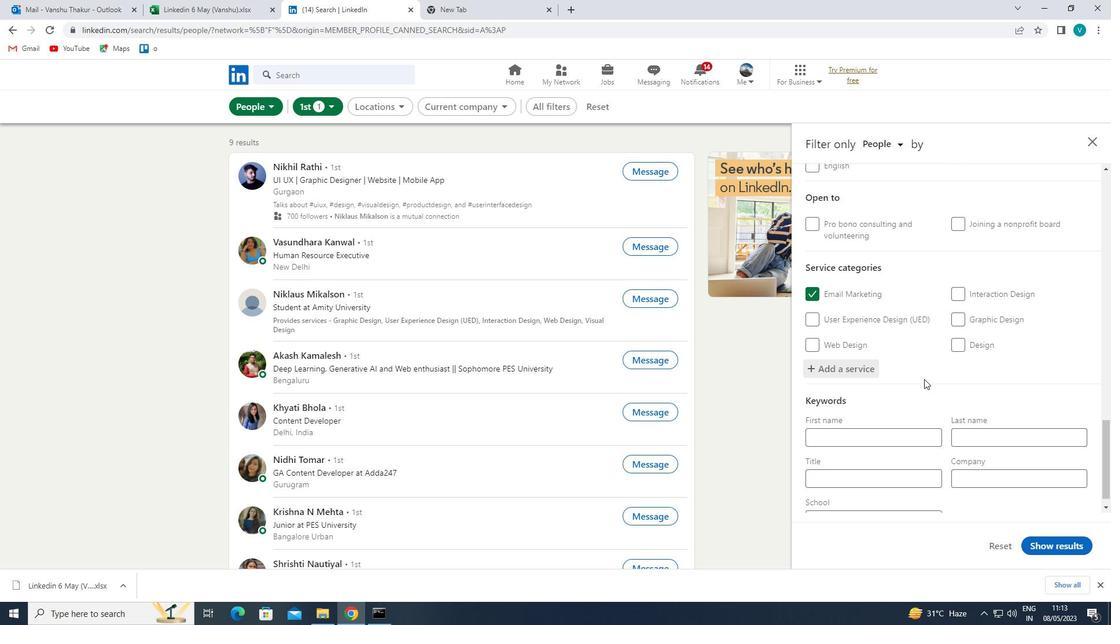 
Action: Mouse pressed left at (902, 463)
Screenshot: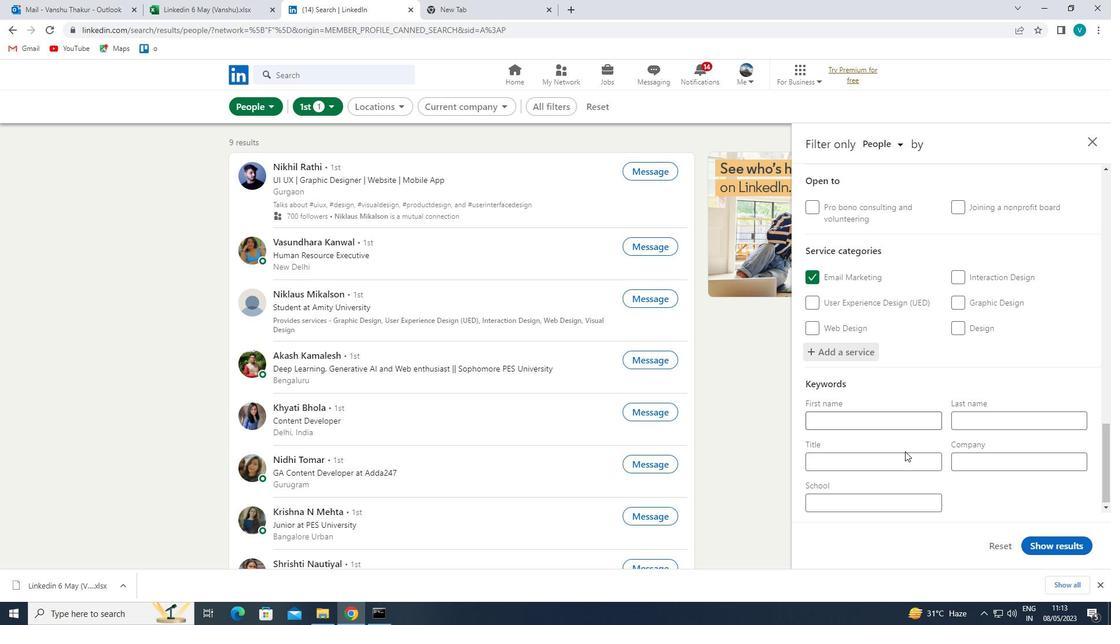
Action: Mouse moved to (902, 463)
Screenshot: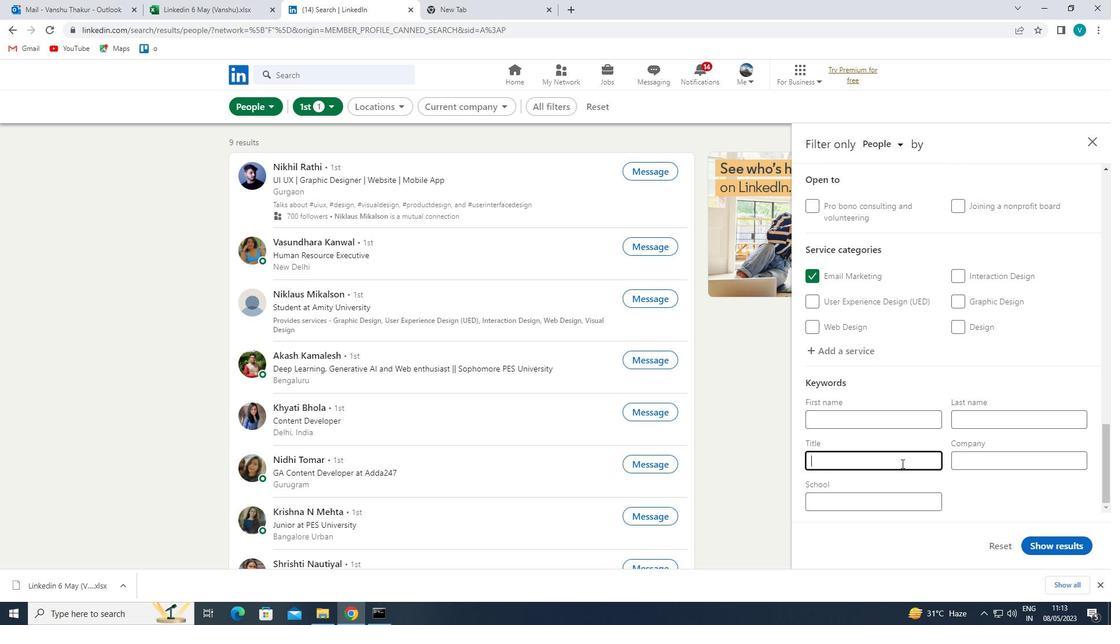
Action: Key pressed <Key.shift>PRODUCT<Key.space><Key.shift><Key.shift><Key.shift><Key.shift><Key.shift>MANA<Key.backspace><Key.backspace><Key.backspace><Key.backspace><Key.shift>MANAGER<Key.space>
Screenshot: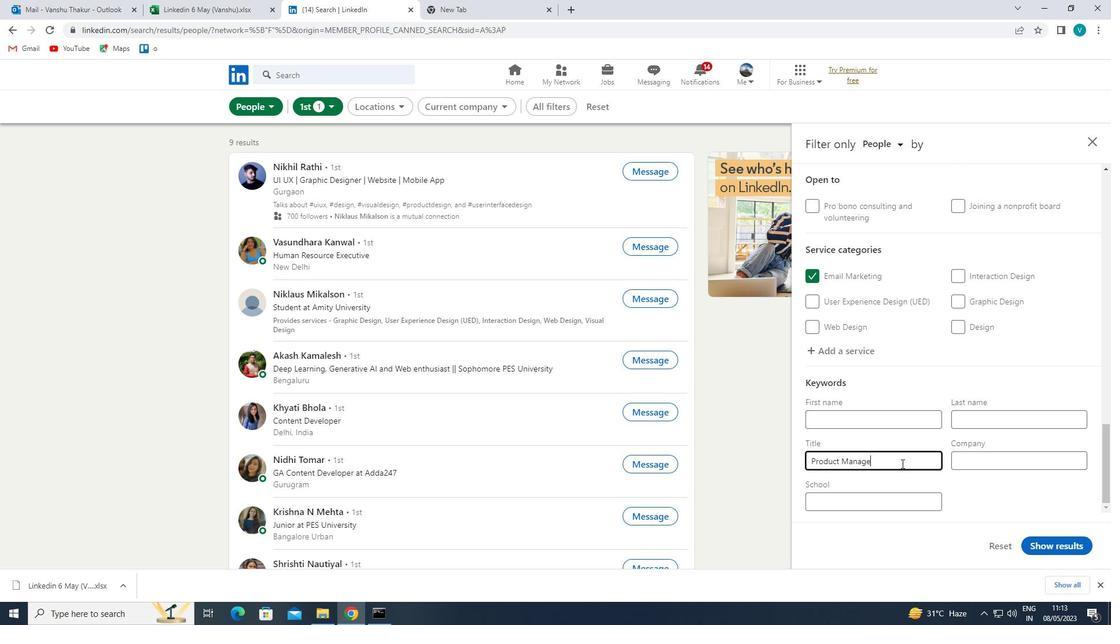 
Action: Mouse moved to (1057, 547)
Screenshot: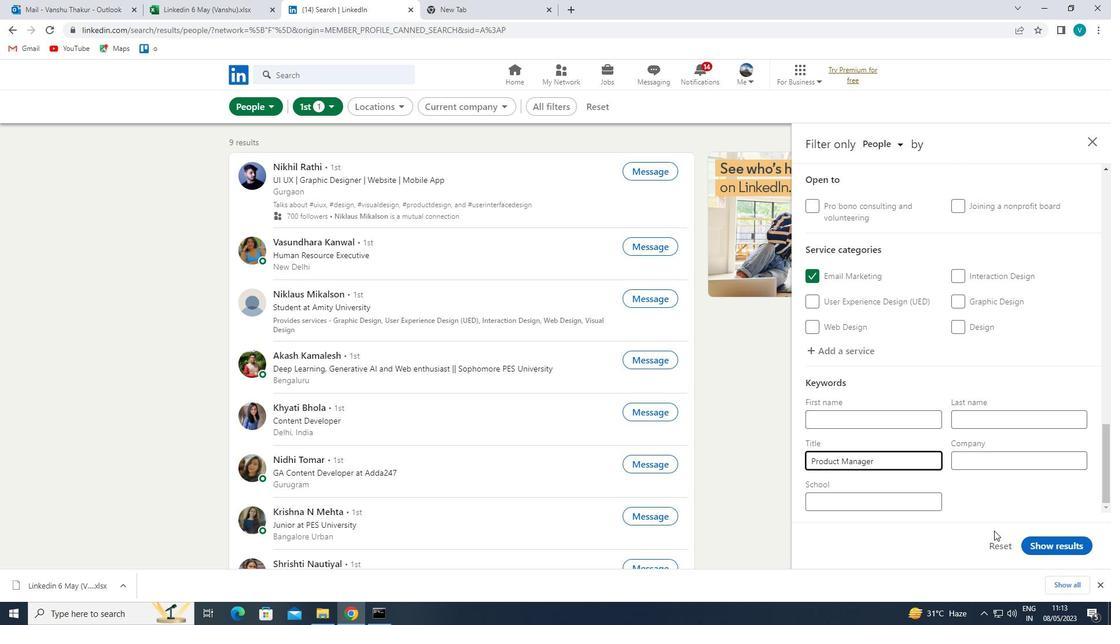 
Action: Mouse pressed left at (1057, 547)
Screenshot: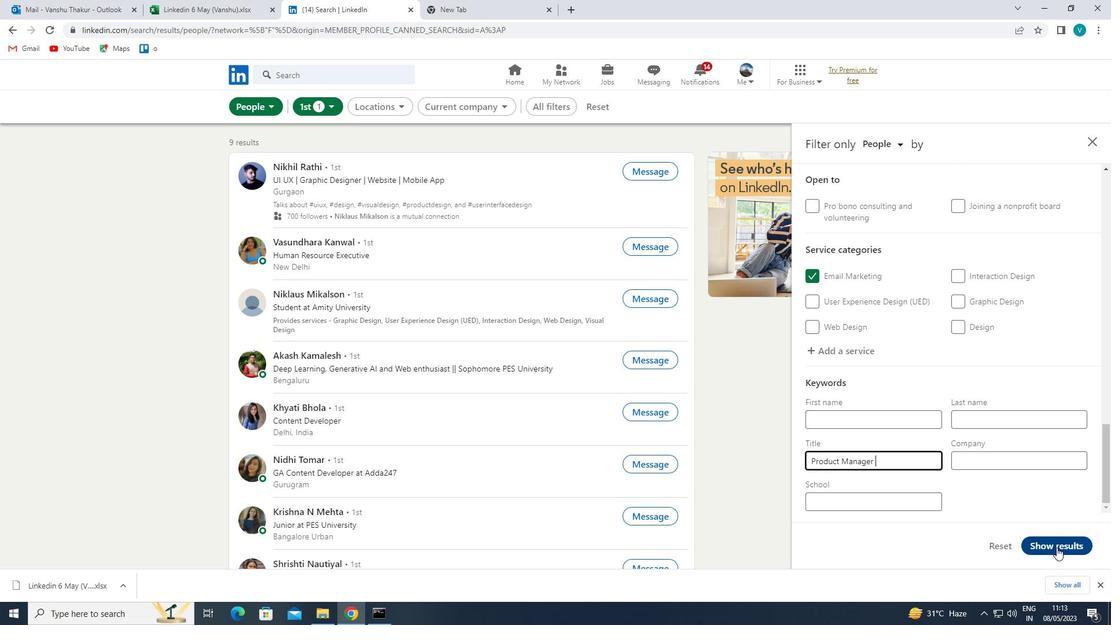 
Action: Mouse moved to (960, 477)
Screenshot: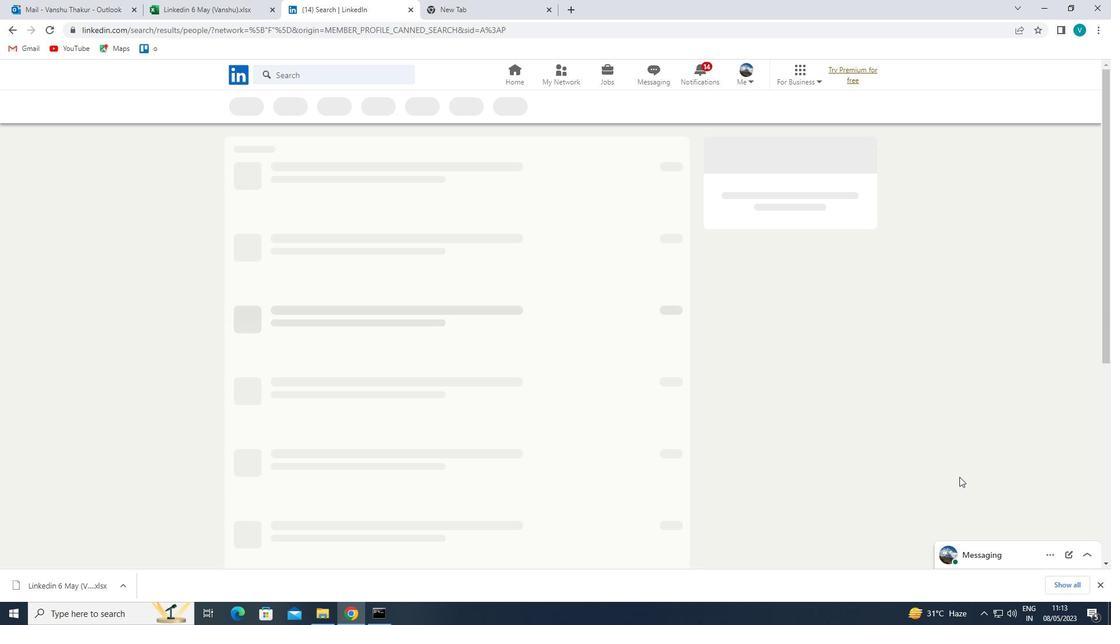 
